 Task: Find connections with filter location Corinto with filter topic #whatinspiresmewith filter profile language Potuguese with filter current company CHANEL with filter school Thakur College of Engineering & Technology Shaymnarayan Thakur Marg Thakur Villaige Samata Nagar Kandivli (E) Mumbai 400 101 with filter industry Retail Recyclable Materials & Used Merchandise with filter service category Illustration with filter keywords title Computer Animator
Action: Mouse moved to (526, 98)
Screenshot: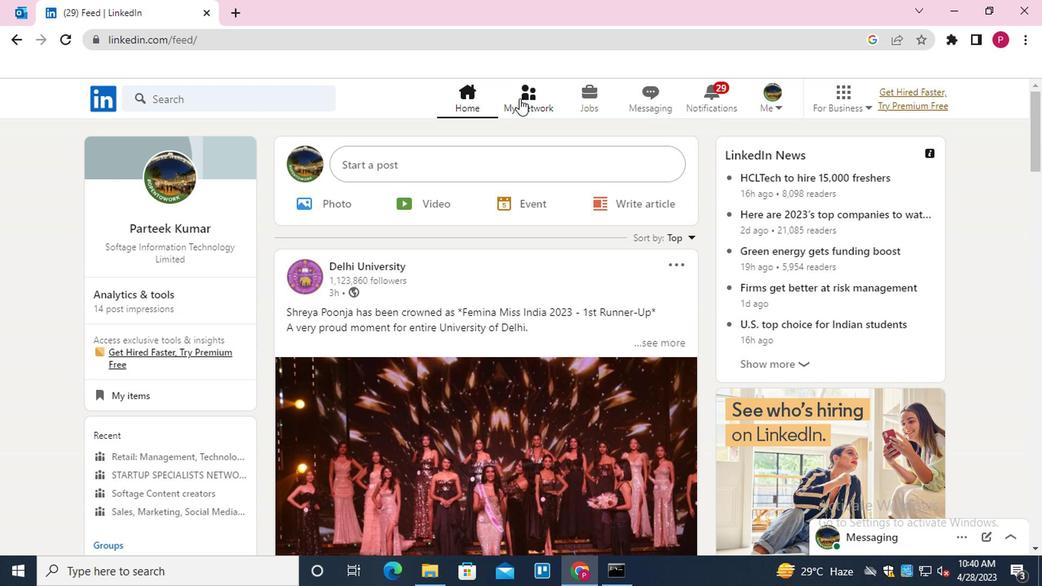 
Action: Mouse pressed left at (526, 98)
Screenshot: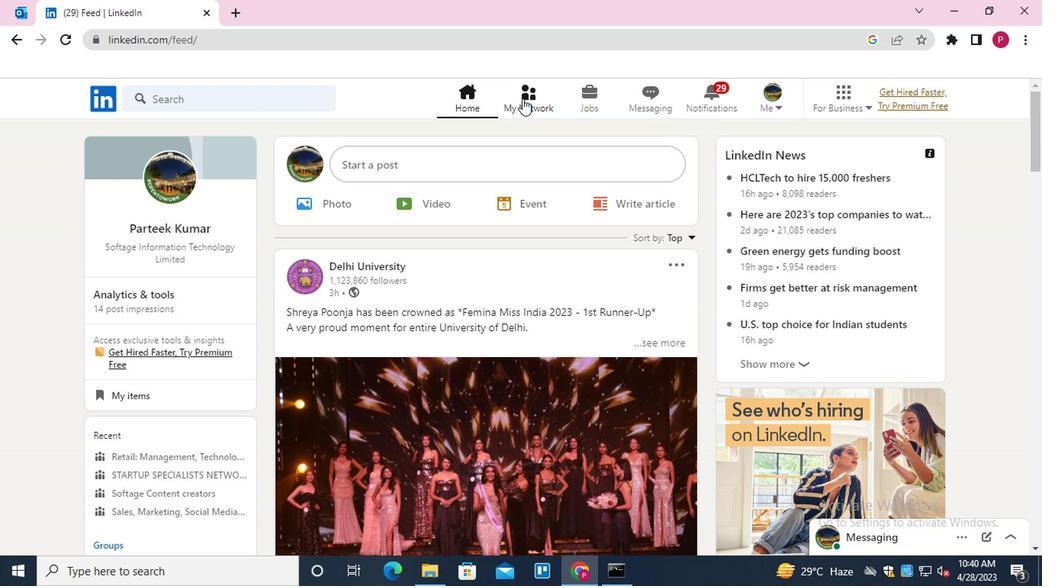 
Action: Mouse moved to (259, 188)
Screenshot: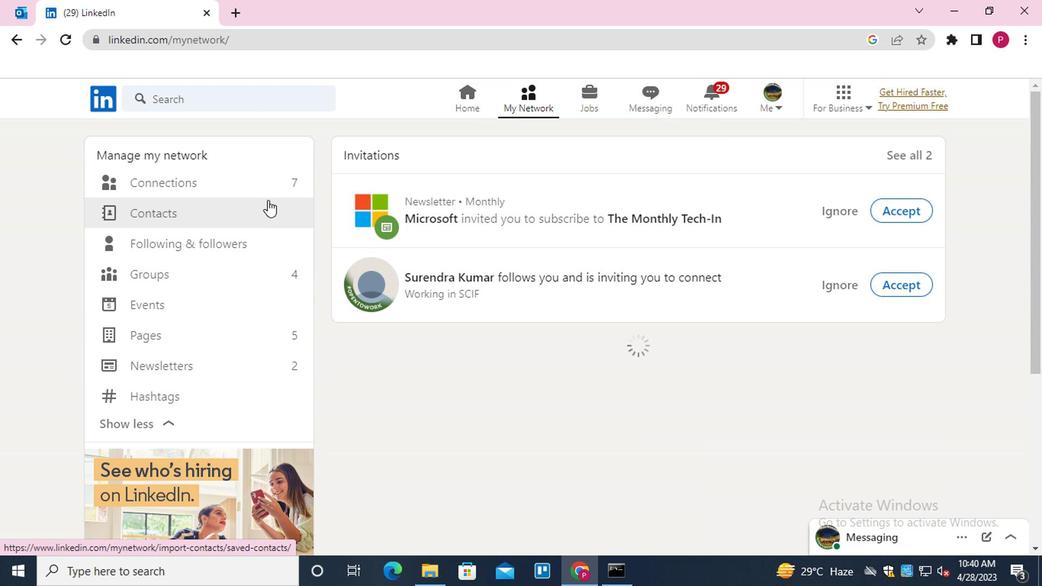 
Action: Mouse pressed left at (259, 188)
Screenshot: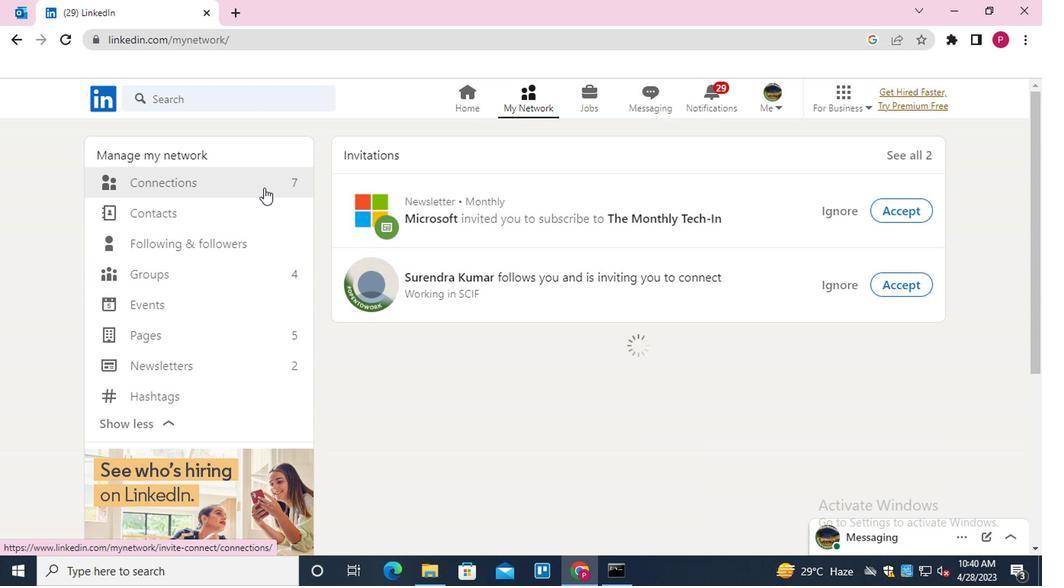 
Action: Mouse moved to (602, 185)
Screenshot: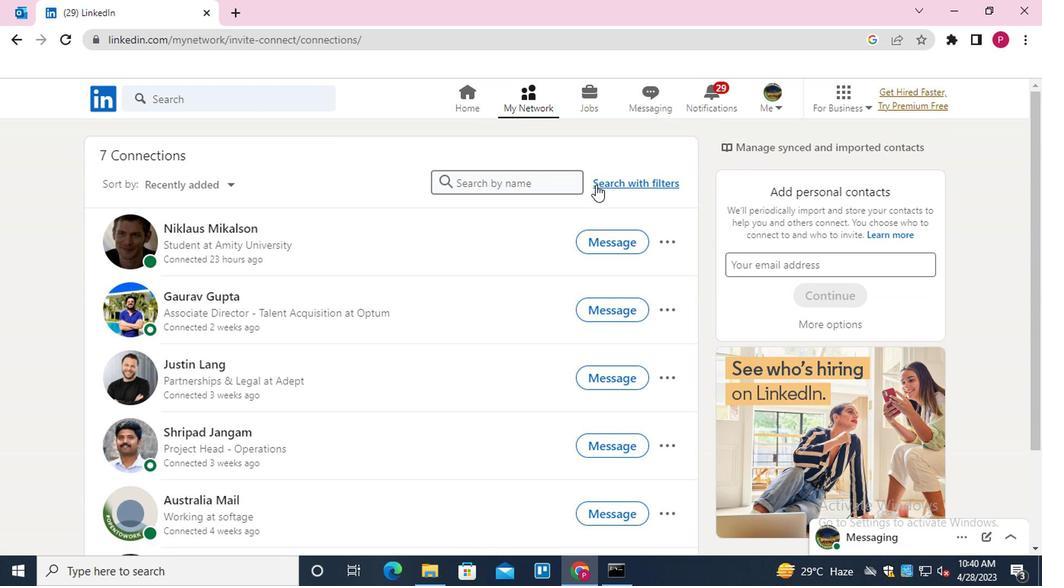 
Action: Mouse pressed left at (602, 185)
Screenshot: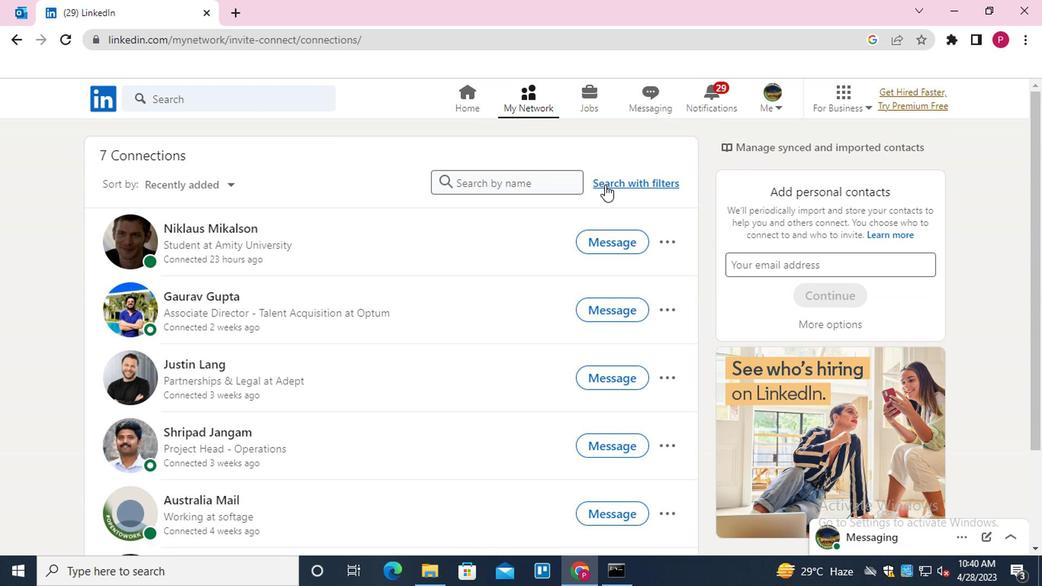 
Action: Mouse moved to (570, 144)
Screenshot: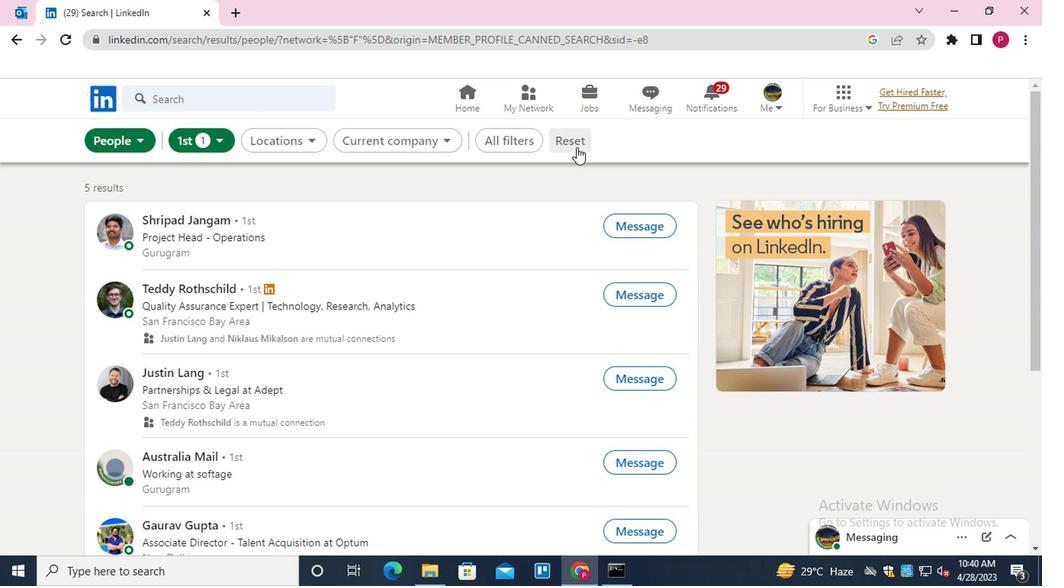 
Action: Mouse pressed left at (570, 144)
Screenshot: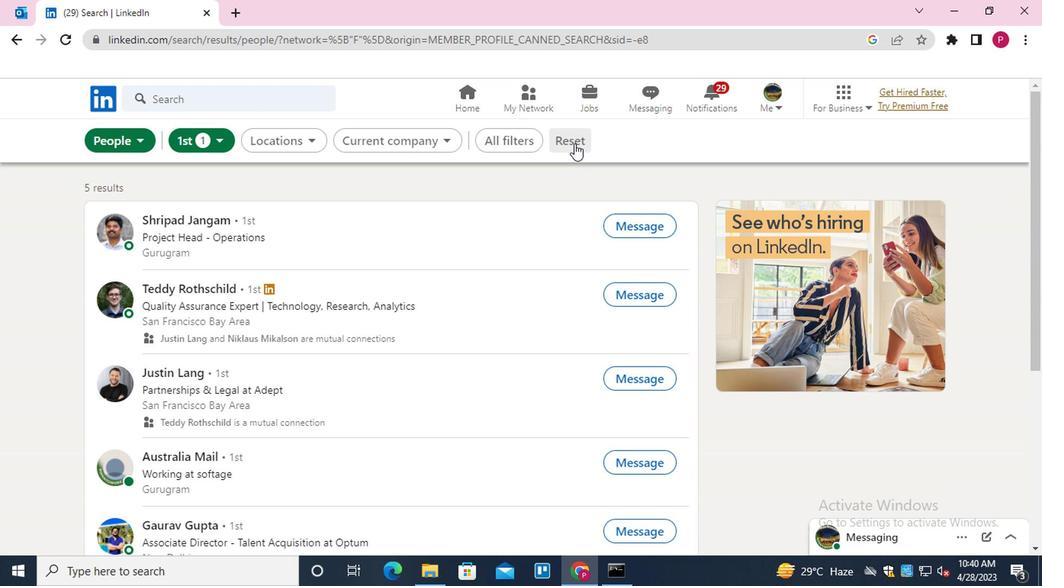 
Action: Mouse moved to (549, 141)
Screenshot: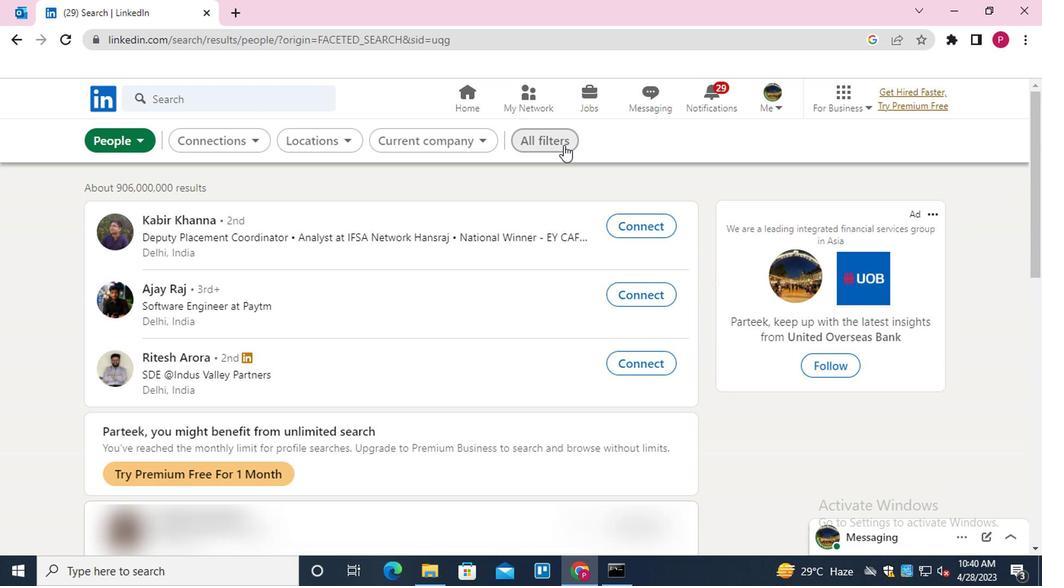
Action: Mouse pressed left at (549, 141)
Screenshot: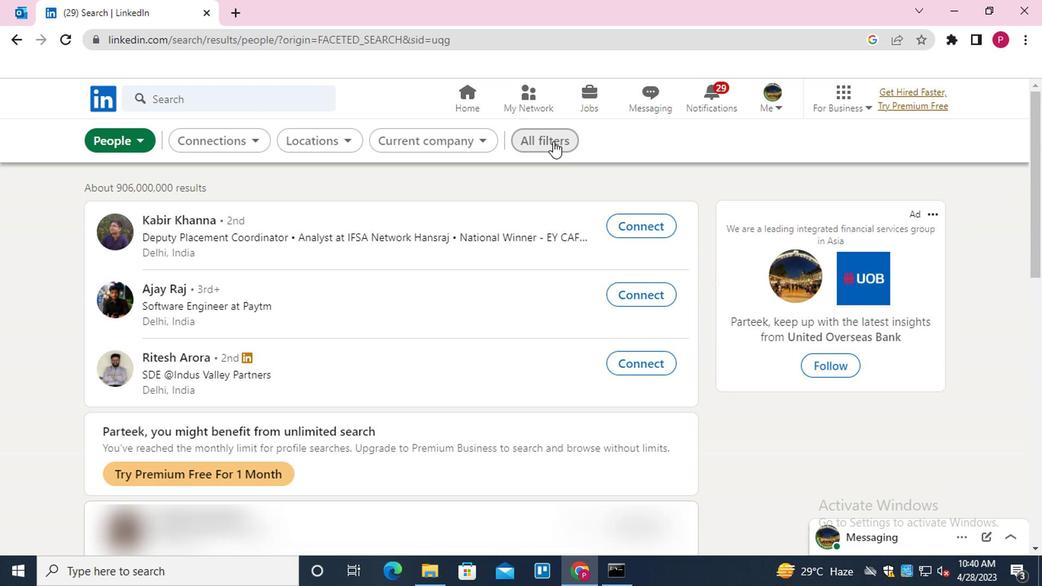 
Action: Mouse moved to (787, 306)
Screenshot: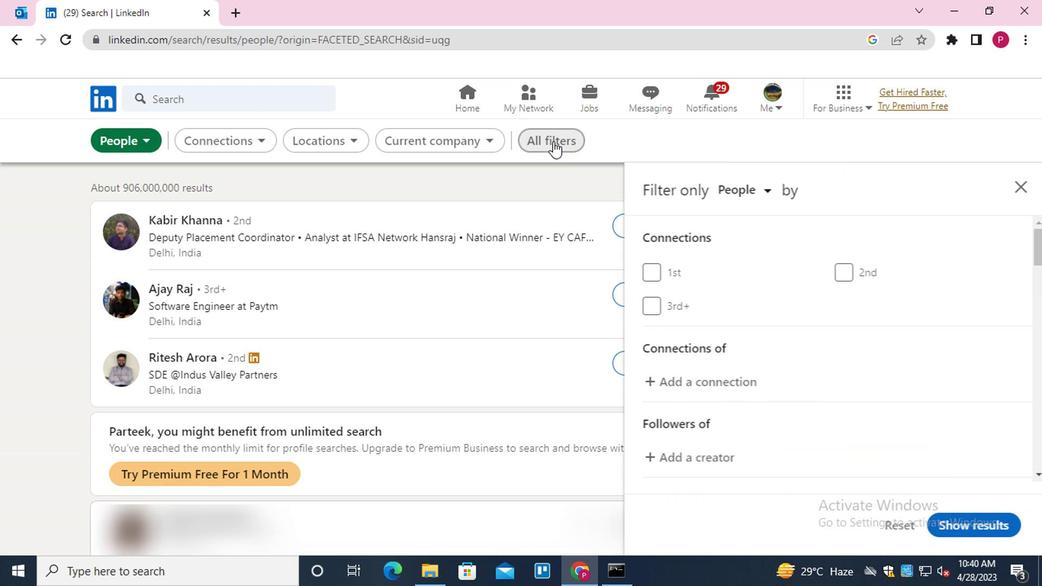 
Action: Mouse scrolled (787, 306) with delta (0, 0)
Screenshot: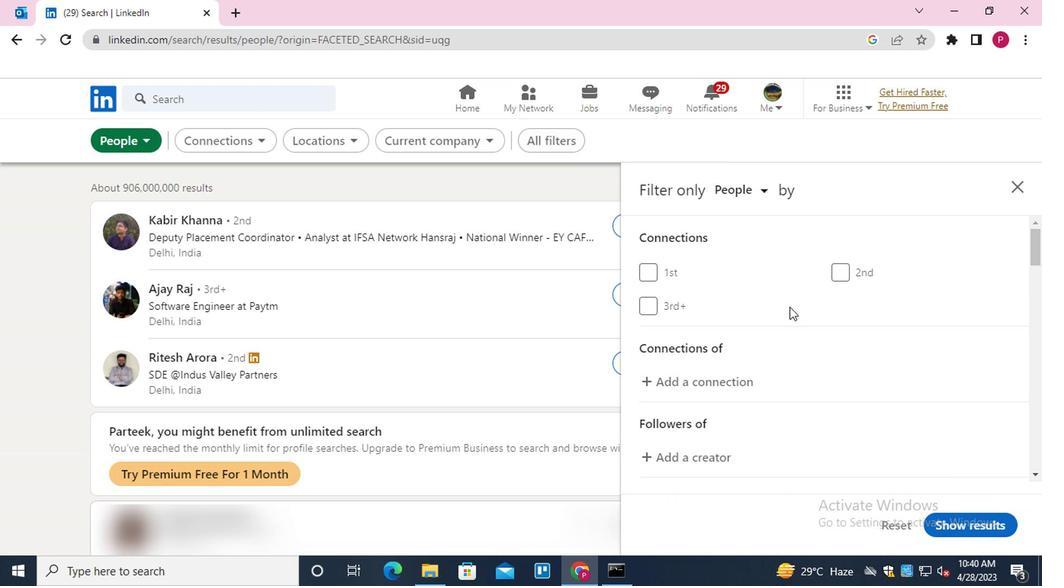 
Action: Mouse scrolled (787, 306) with delta (0, 0)
Screenshot: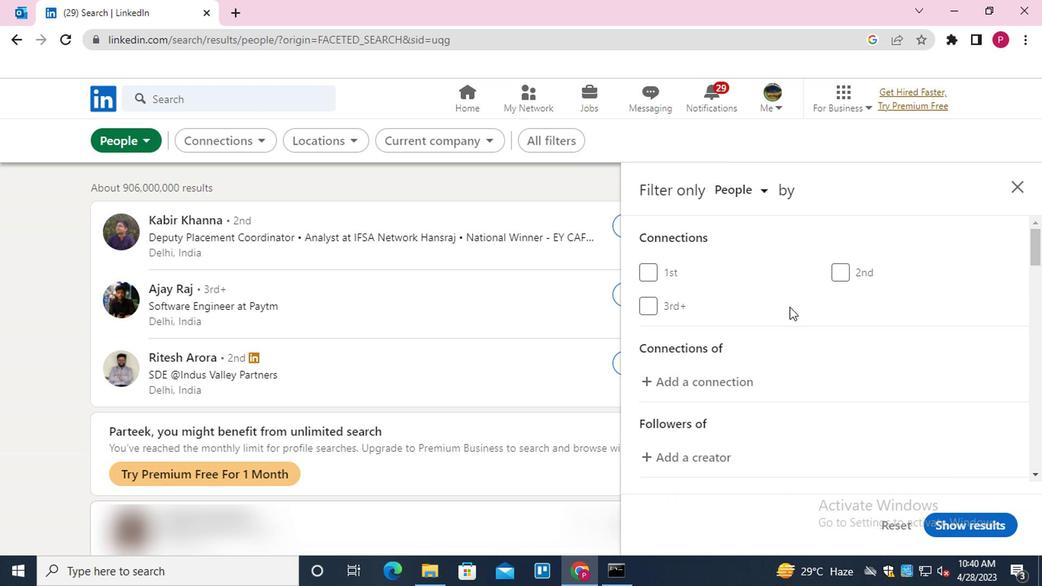 
Action: Mouse scrolled (787, 306) with delta (0, 0)
Screenshot: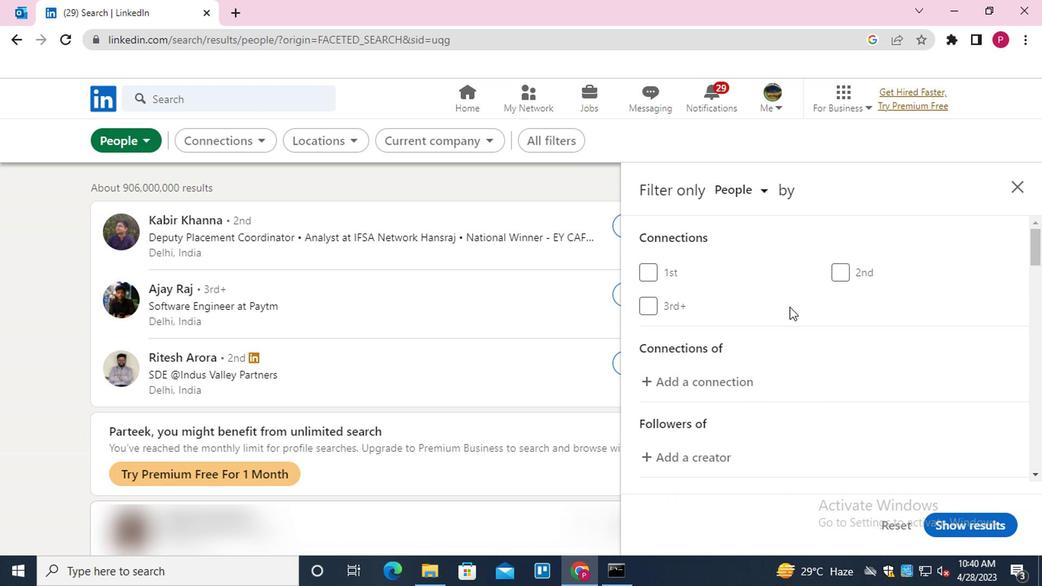 
Action: Mouse moved to (875, 365)
Screenshot: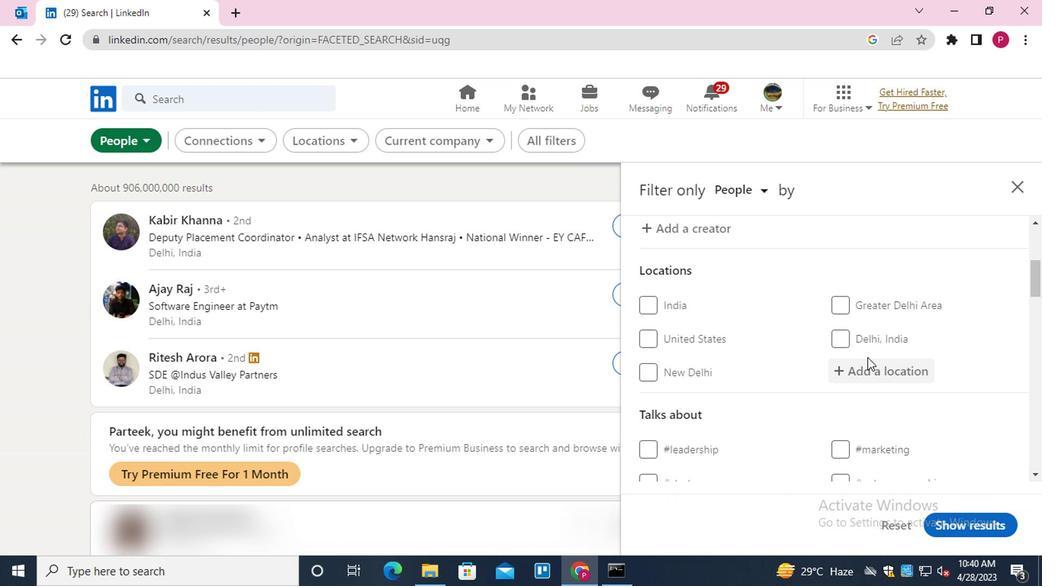 
Action: Mouse pressed left at (875, 365)
Screenshot: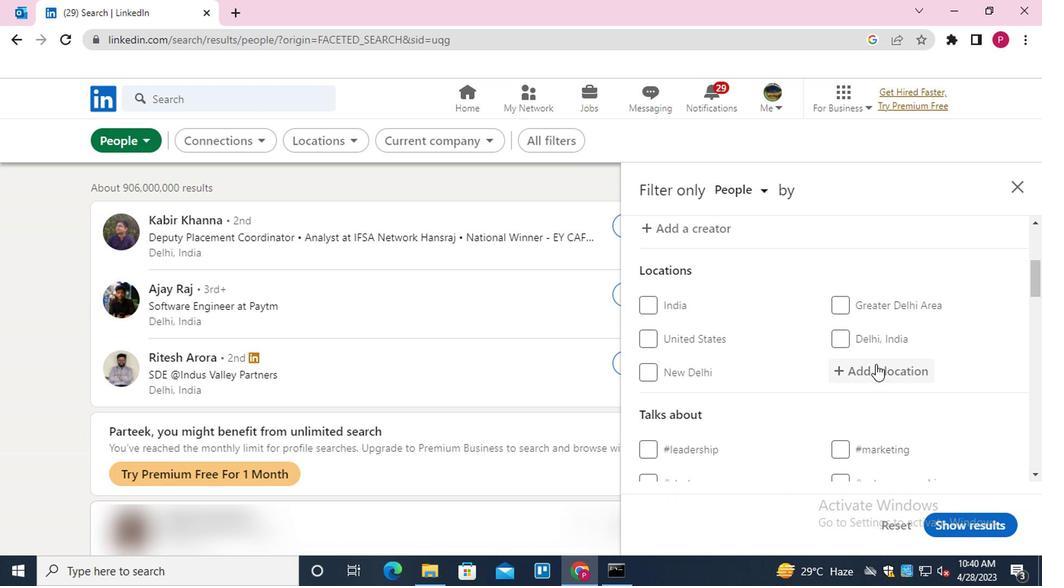 
Action: Key pressed <Key.shift>CORINTO<Key.down><Key.enter>
Screenshot: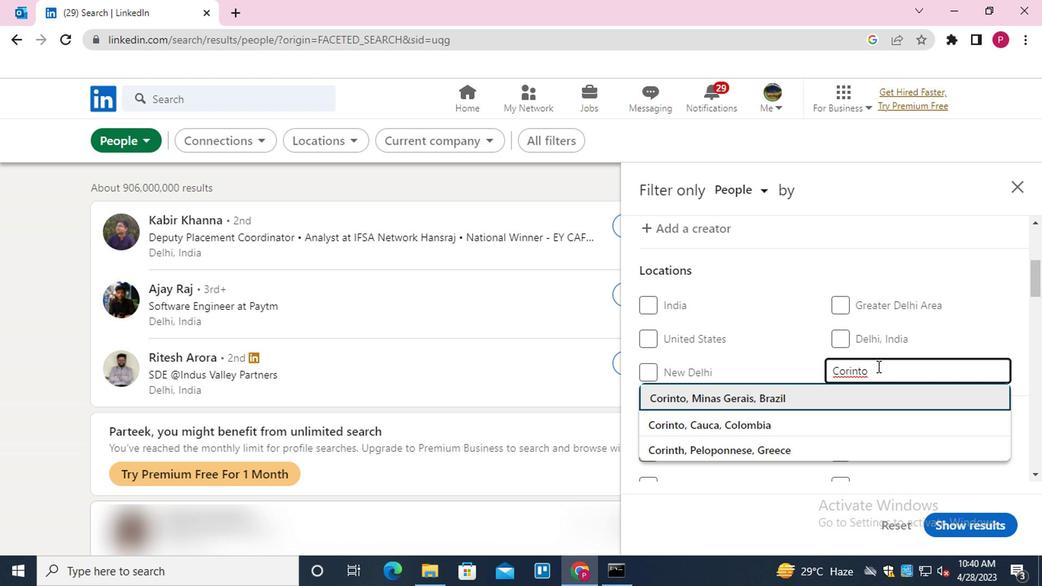 
Action: Mouse moved to (783, 344)
Screenshot: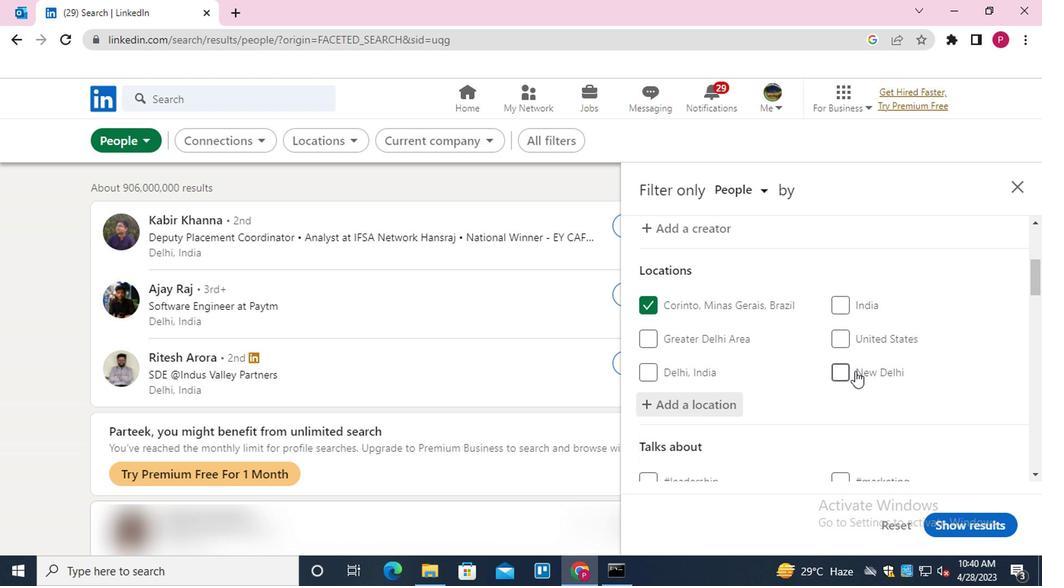 
Action: Mouse scrolled (783, 344) with delta (0, 0)
Screenshot: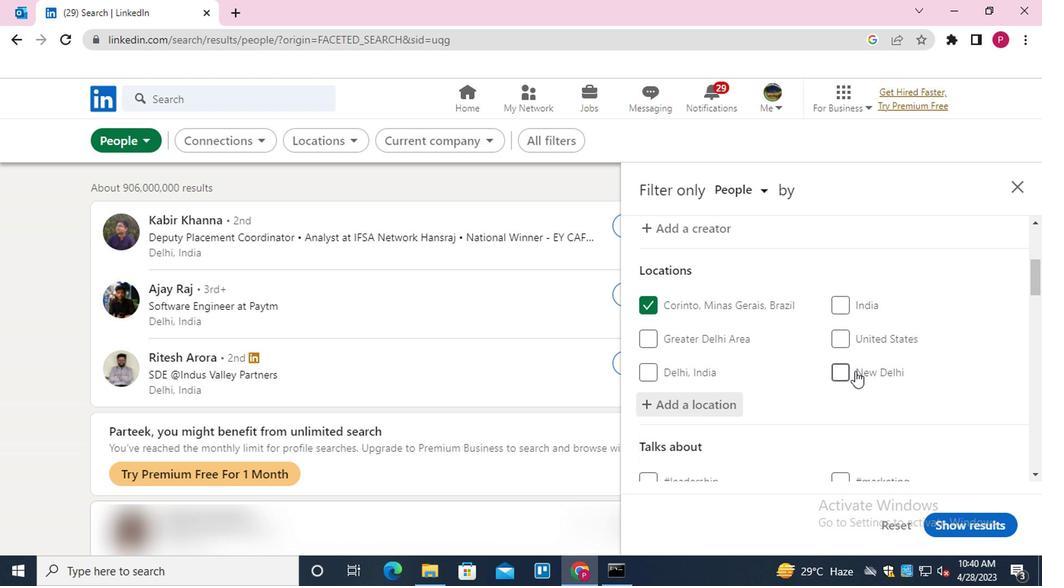 
Action: Mouse scrolled (783, 344) with delta (0, 0)
Screenshot: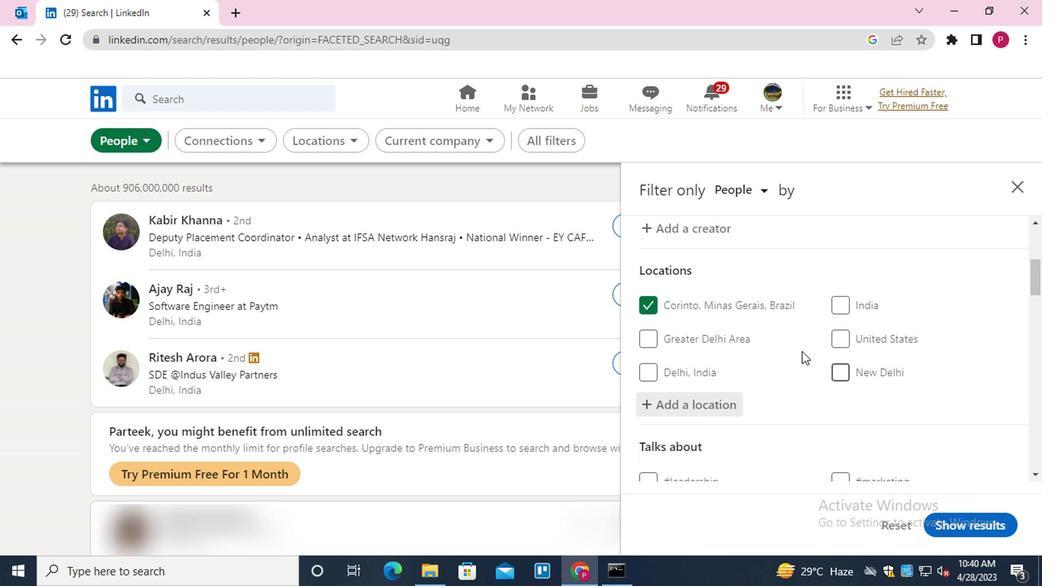 
Action: Mouse scrolled (783, 344) with delta (0, 0)
Screenshot: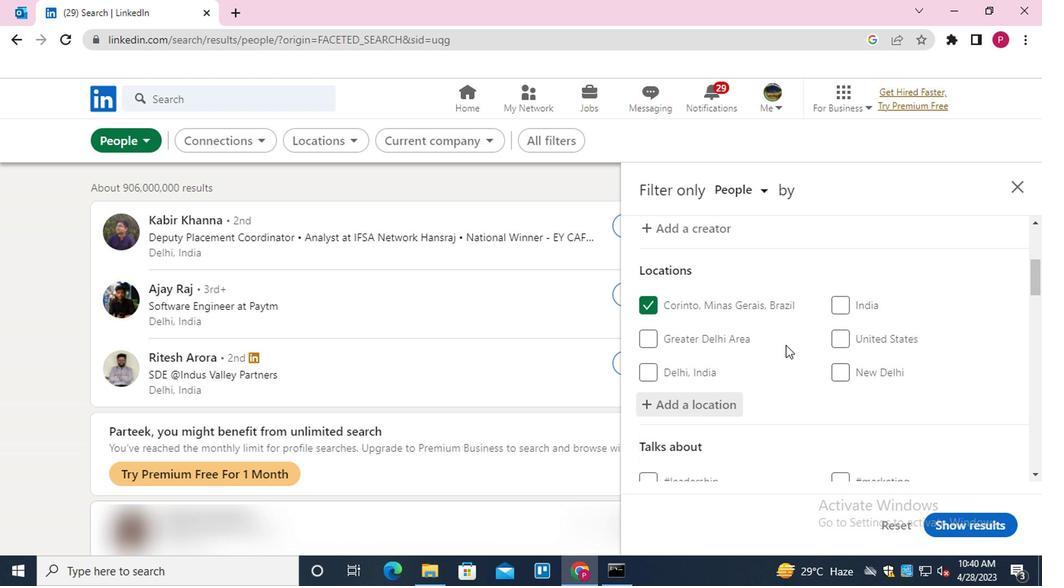 
Action: Mouse moved to (882, 324)
Screenshot: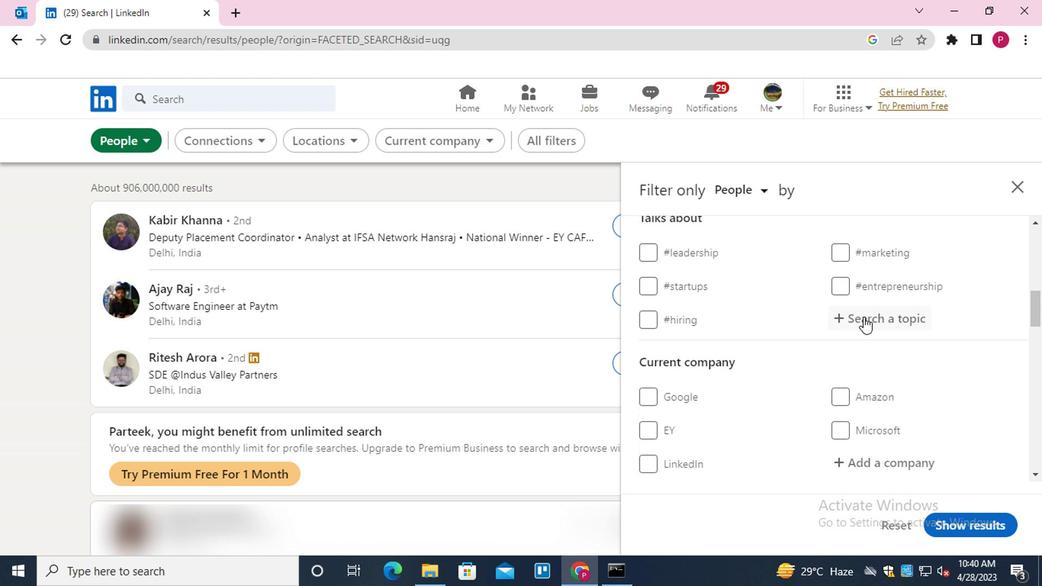 
Action: Mouse pressed left at (882, 324)
Screenshot: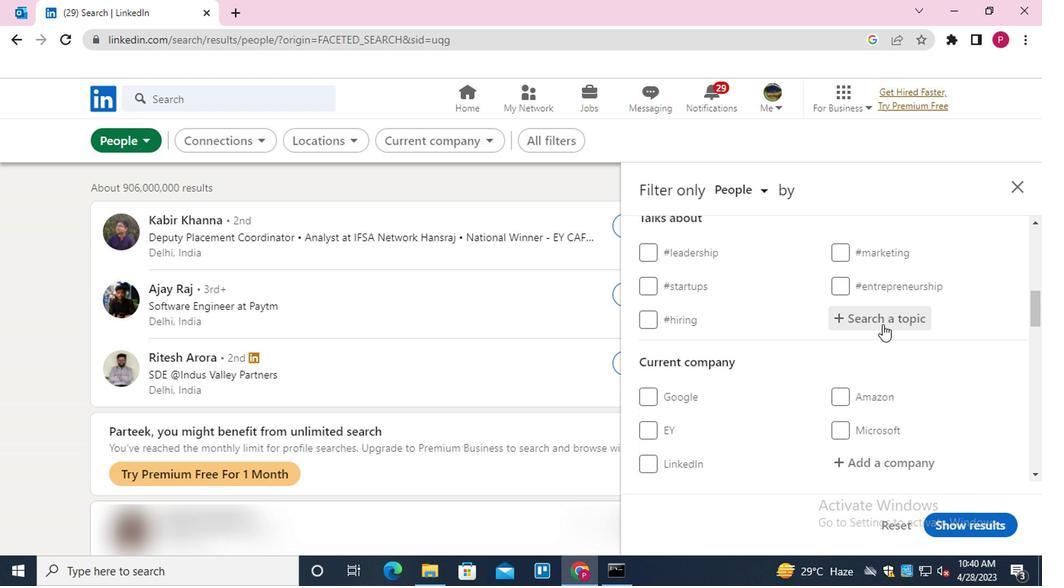 
Action: Key pressed WHATINSPIRES<Key.down><Key.enter>
Screenshot: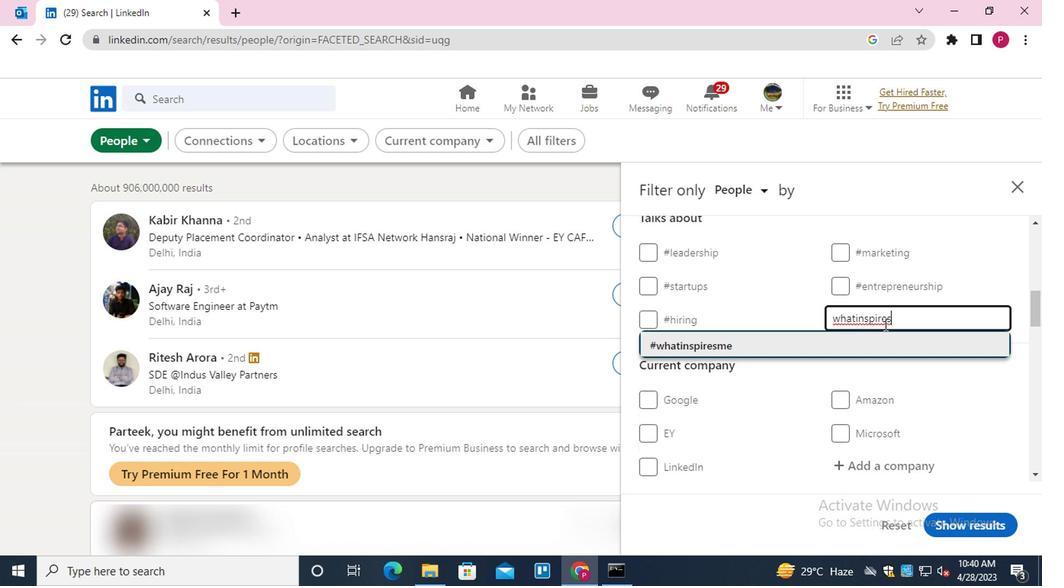 
Action: Mouse scrolled (882, 323) with delta (0, 0)
Screenshot: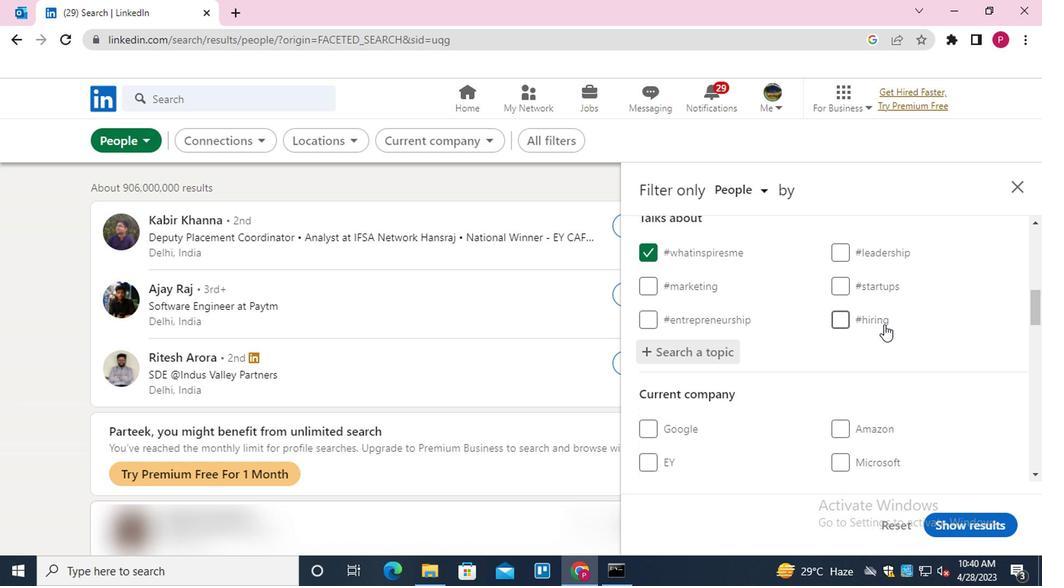 
Action: Mouse scrolled (882, 323) with delta (0, 0)
Screenshot: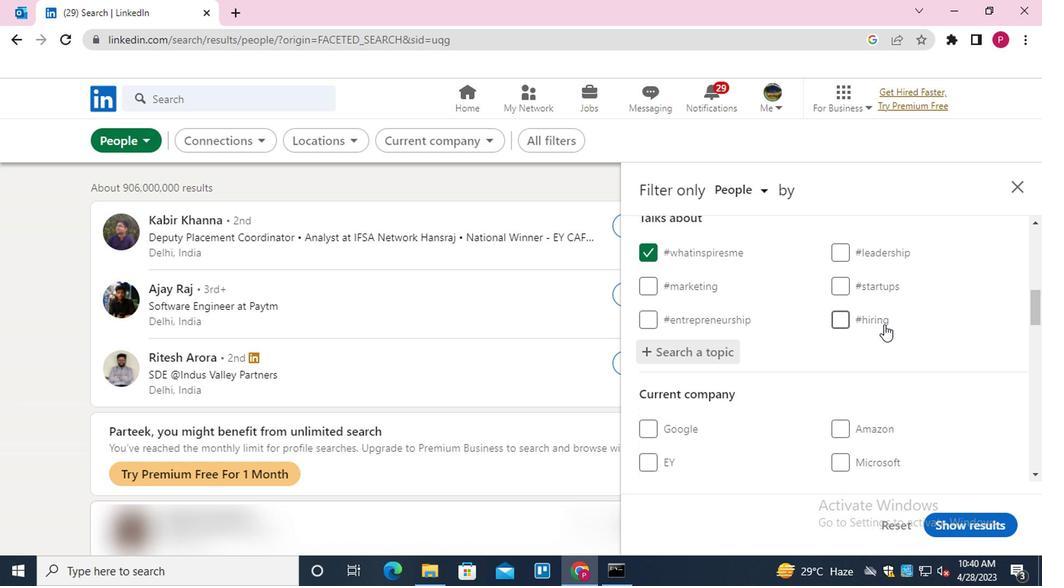 
Action: Mouse scrolled (882, 323) with delta (0, 0)
Screenshot: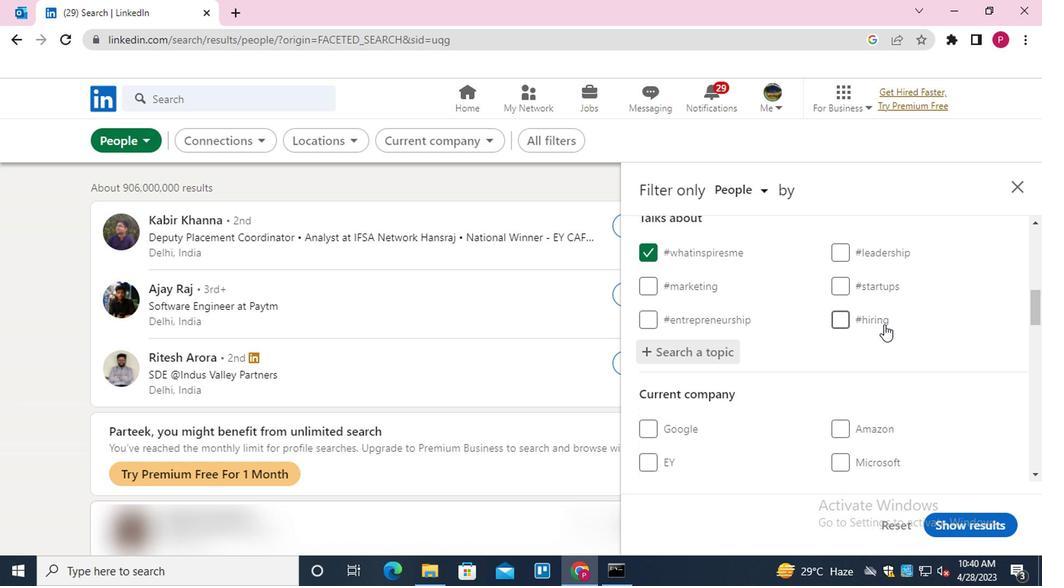 
Action: Mouse scrolled (882, 323) with delta (0, 0)
Screenshot: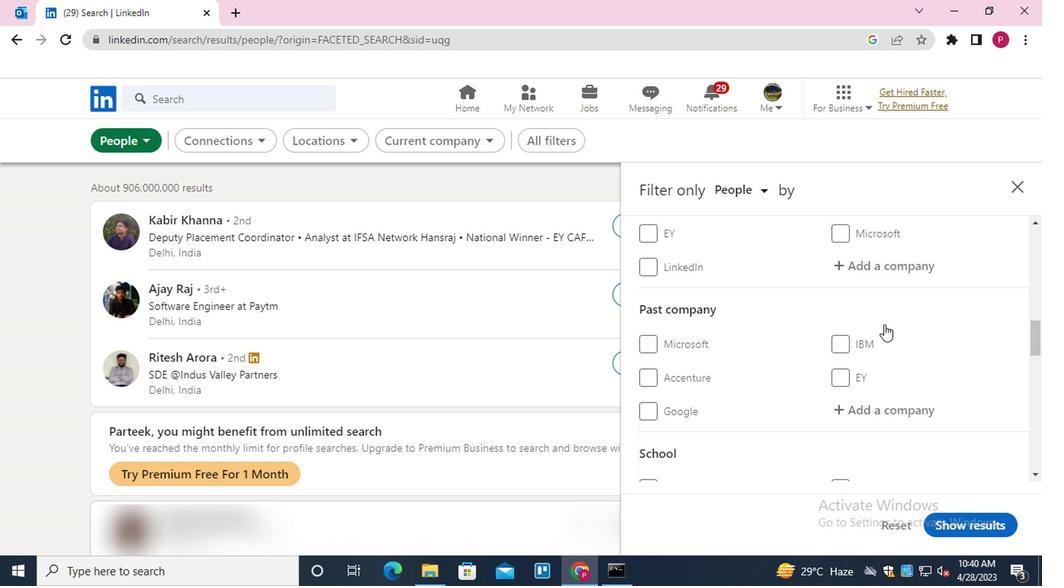 
Action: Mouse scrolled (882, 323) with delta (0, 0)
Screenshot: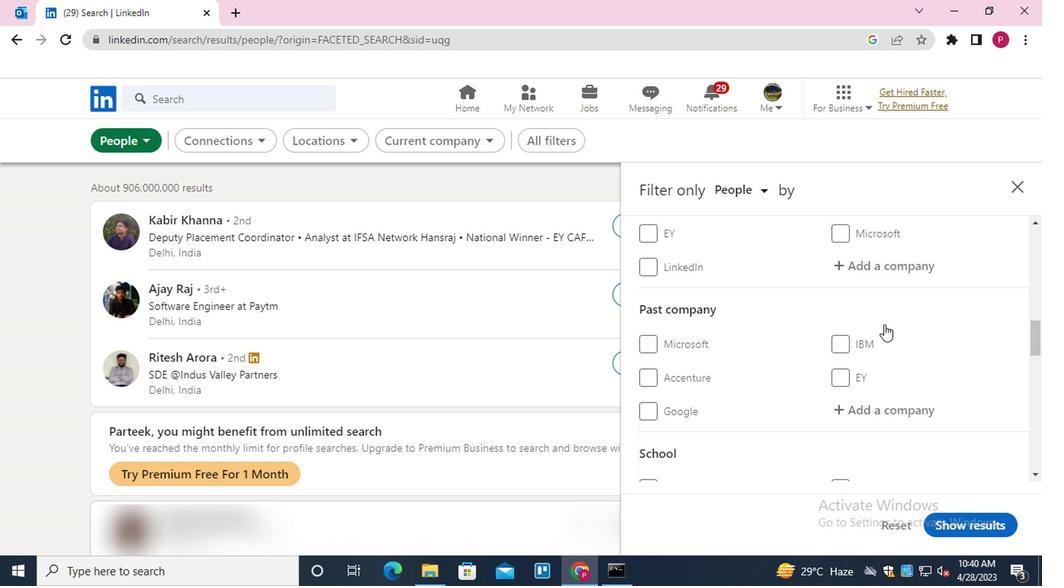 
Action: Mouse scrolled (882, 323) with delta (0, 0)
Screenshot: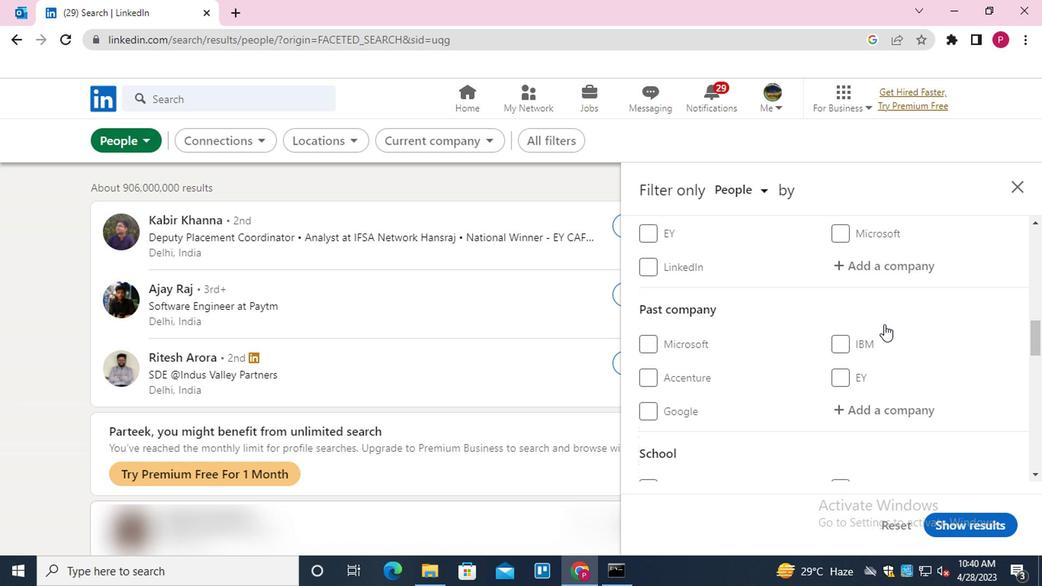 
Action: Mouse moved to (848, 339)
Screenshot: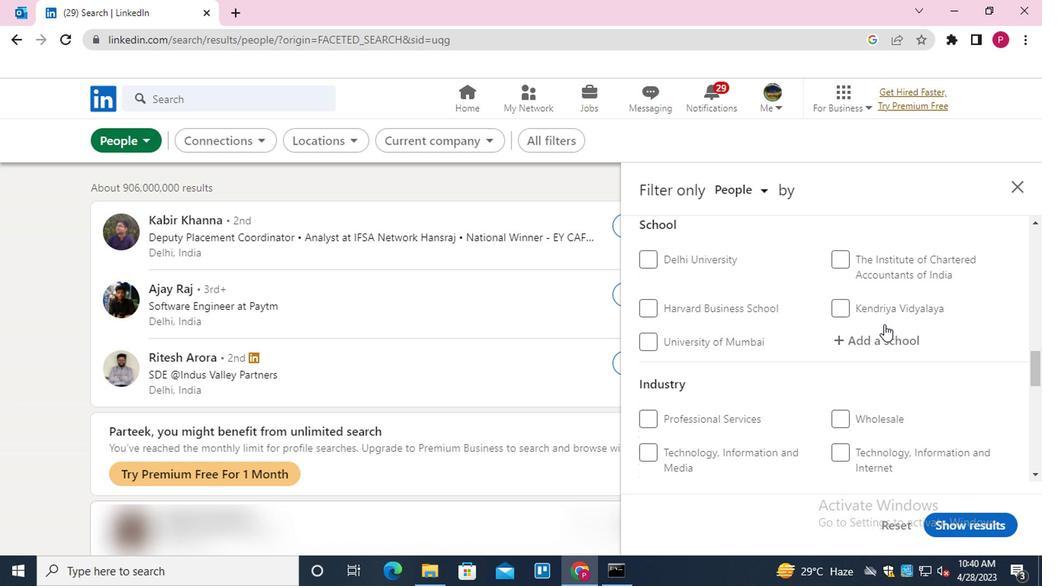 
Action: Mouse scrolled (848, 338) with delta (0, 0)
Screenshot: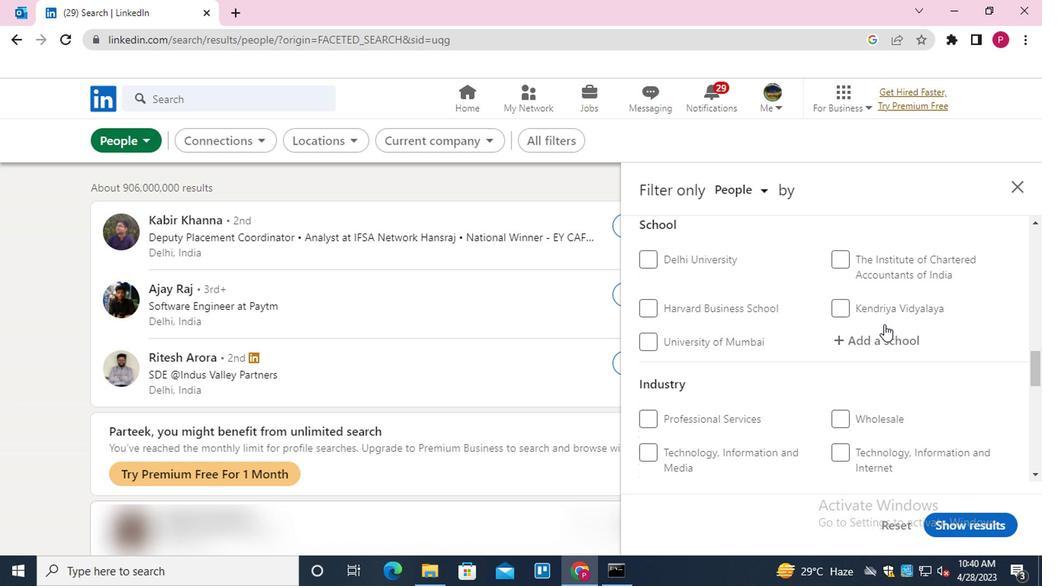 
Action: Mouse moved to (846, 339)
Screenshot: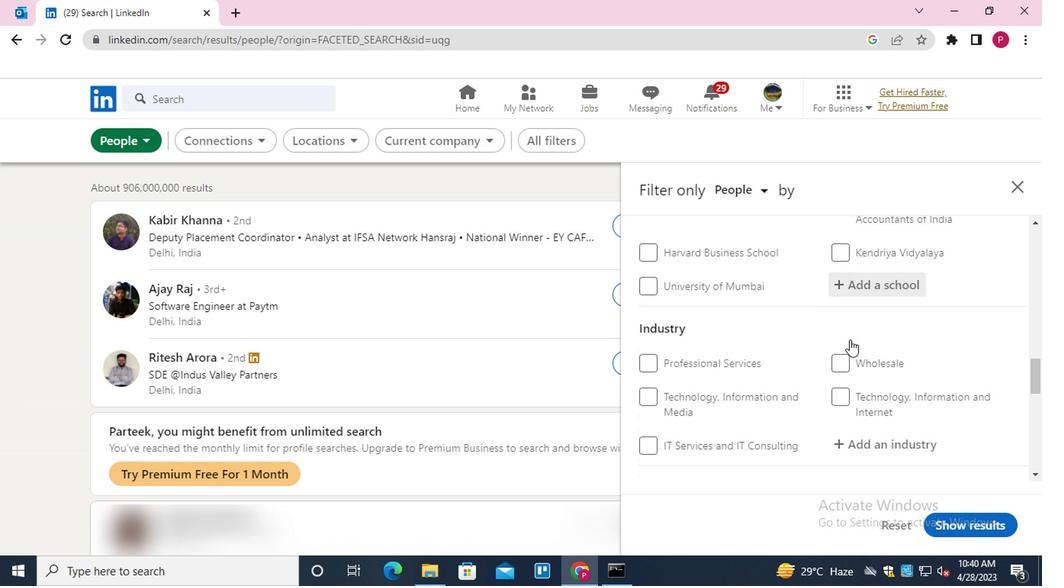 
Action: Mouse scrolled (846, 338) with delta (0, 0)
Screenshot: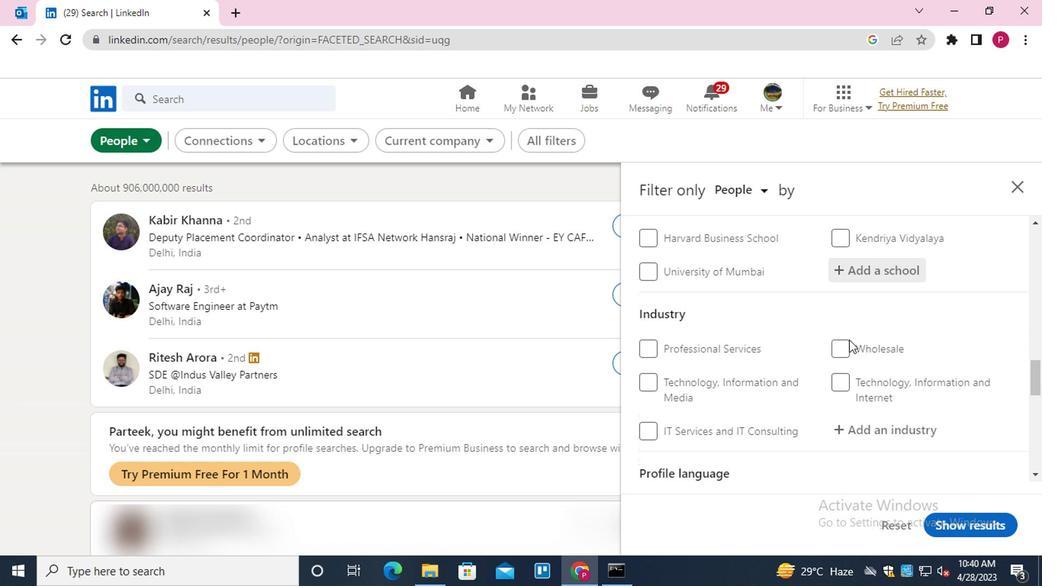 
Action: Mouse moved to (843, 341)
Screenshot: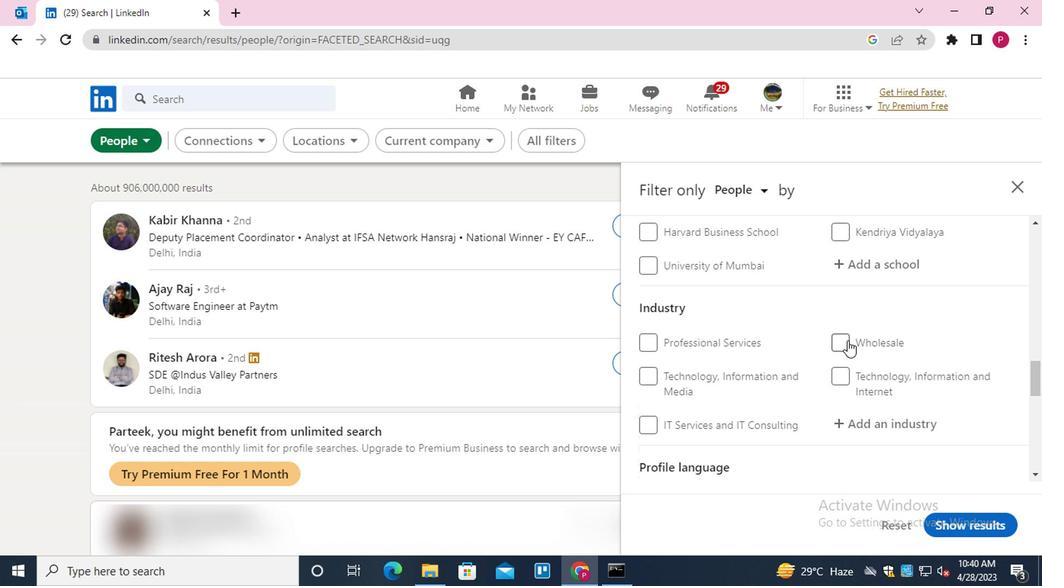 
Action: Mouse scrolled (843, 340) with delta (0, 0)
Screenshot: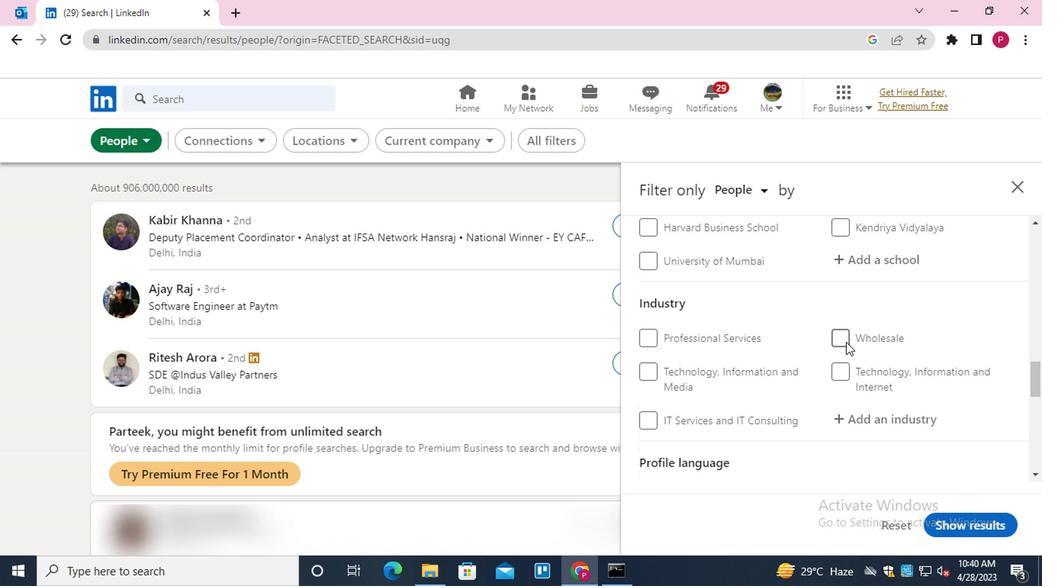 
Action: Mouse scrolled (843, 340) with delta (0, 0)
Screenshot: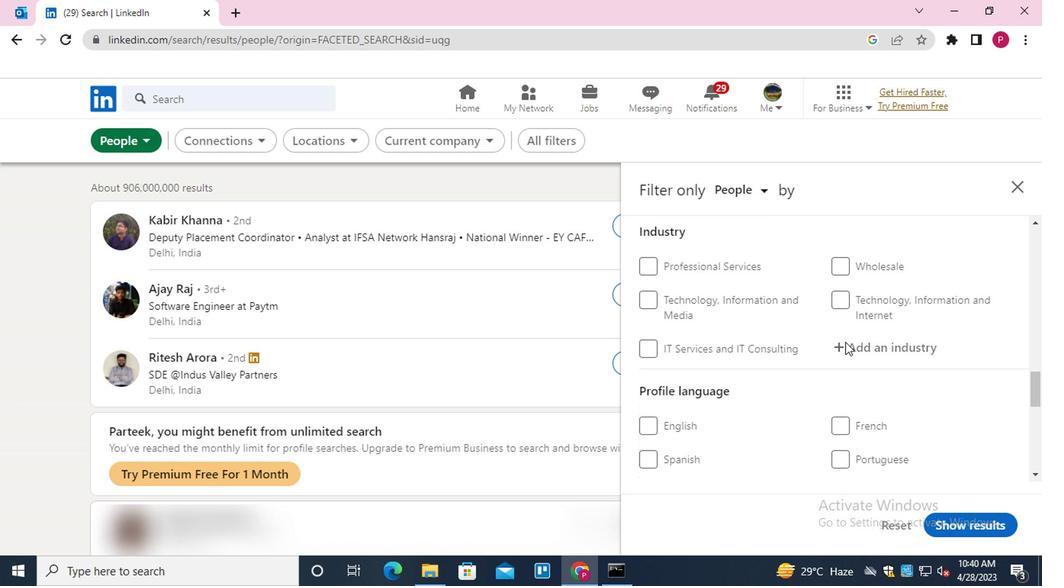 
Action: Mouse moved to (843, 342)
Screenshot: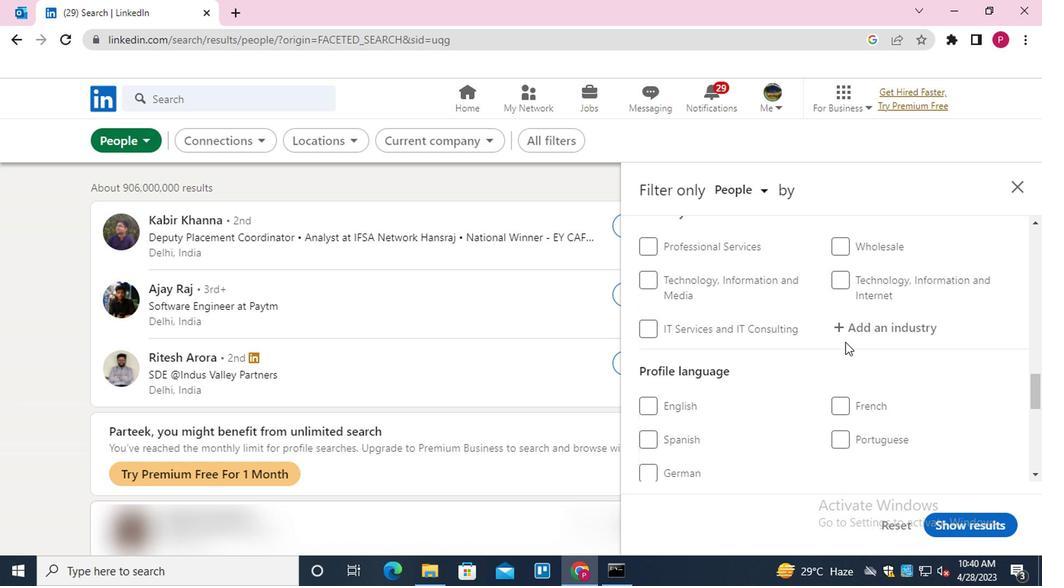 
Action: Mouse scrolled (843, 341) with delta (0, -1)
Screenshot: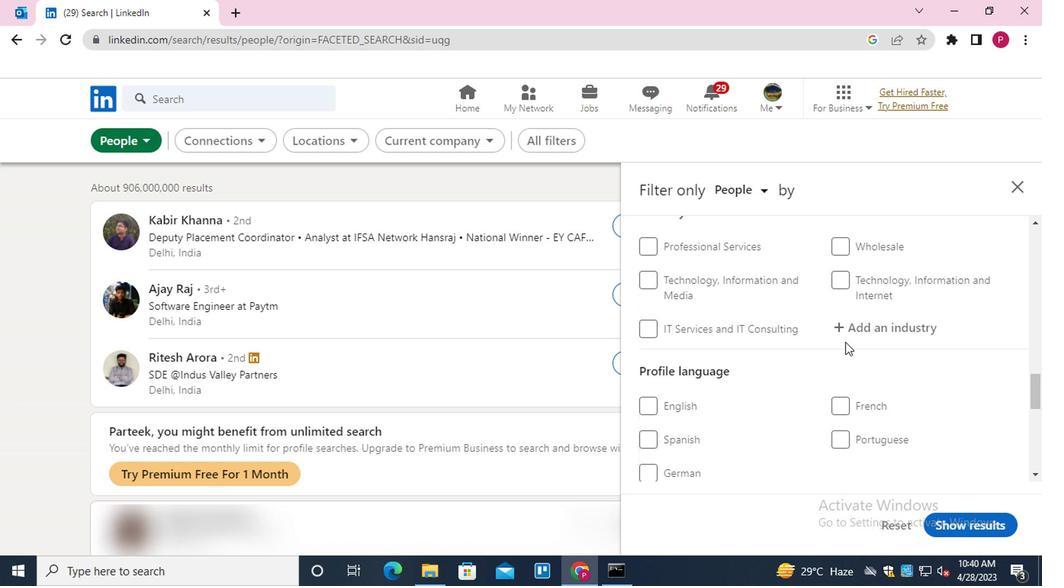 
Action: Mouse scrolled (843, 343) with delta (0, 0)
Screenshot: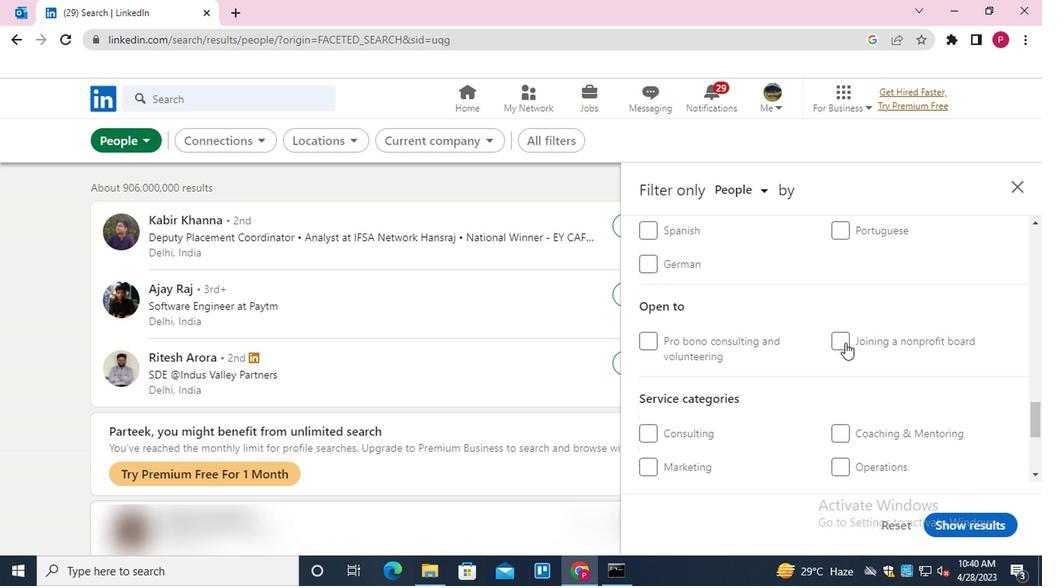 
Action: Mouse moved to (834, 308)
Screenshot: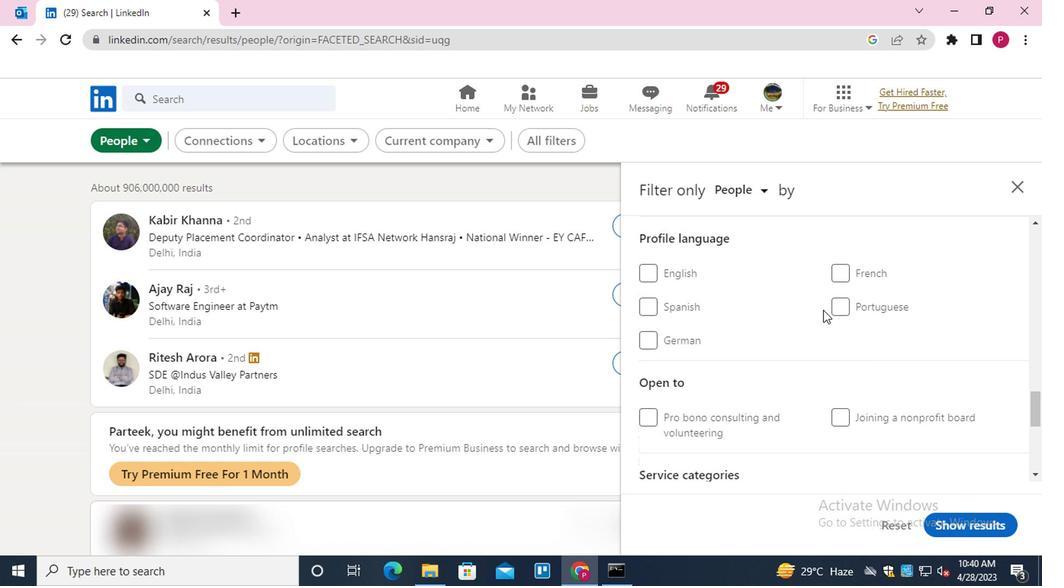 
Action: Mouse pressed left at (834, 308)
Screenshot: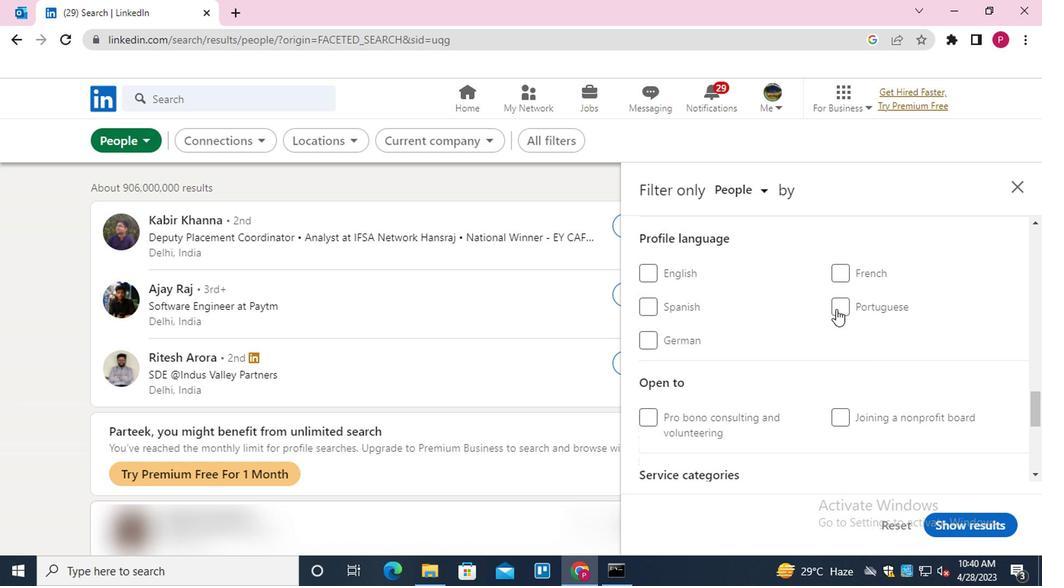 
Action: Mouse moved to (756, 336)
Screenshot: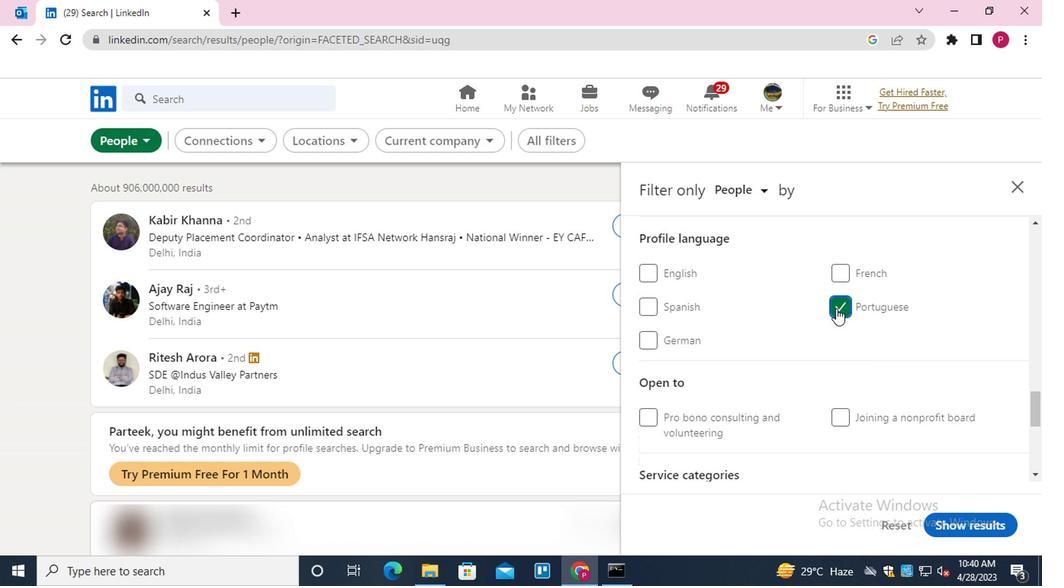 
Action: Mouse scrolled (756, 337) with delta (0, 0)
Screenshot: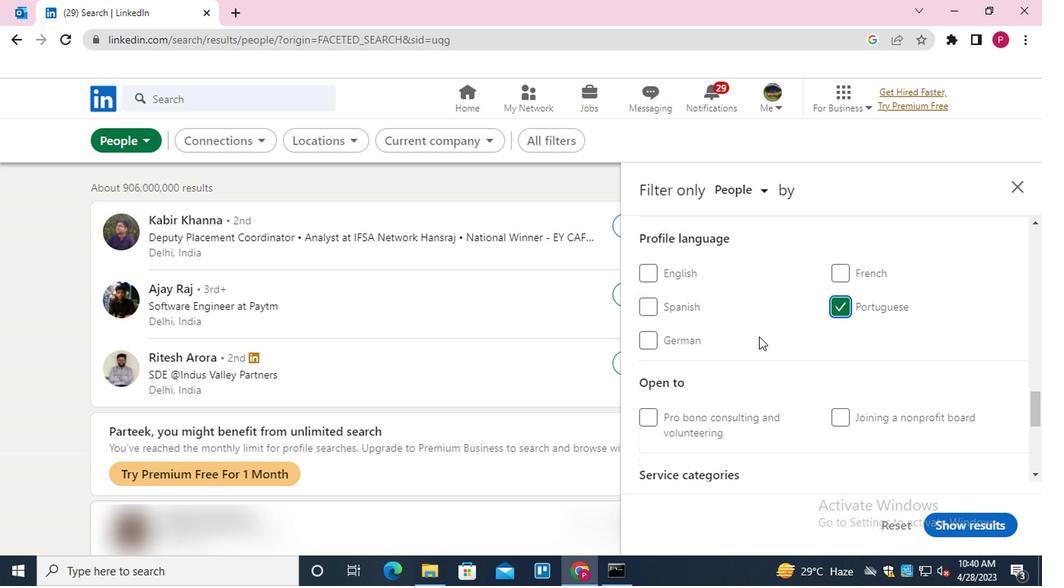 
Action: Mouse scrolled (756, 337) with delta (0, 0)
Screenshot: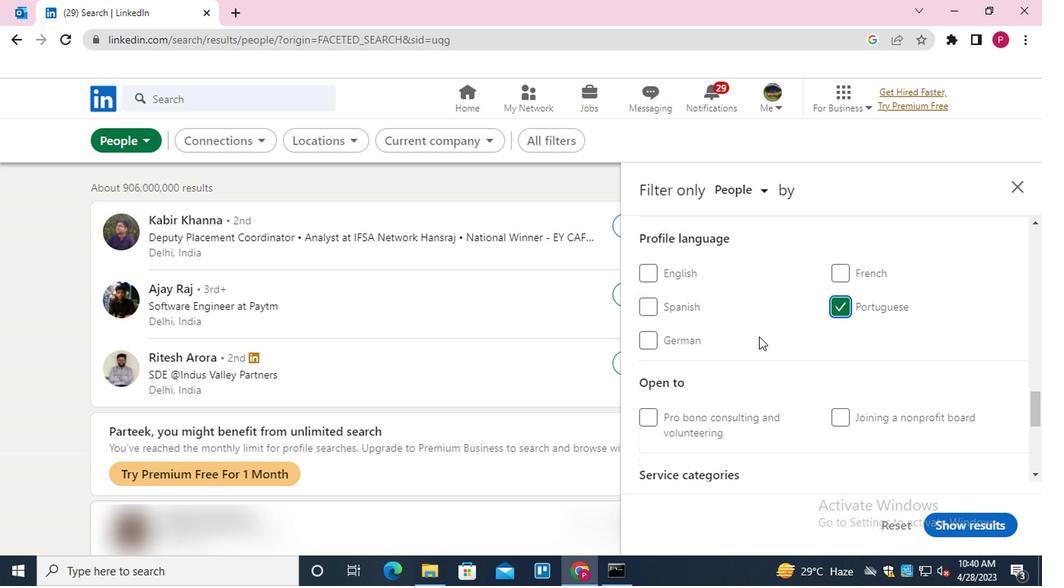 
Action: Mouse scrolled (756, 337) with delta (0, 0)
Screenshot: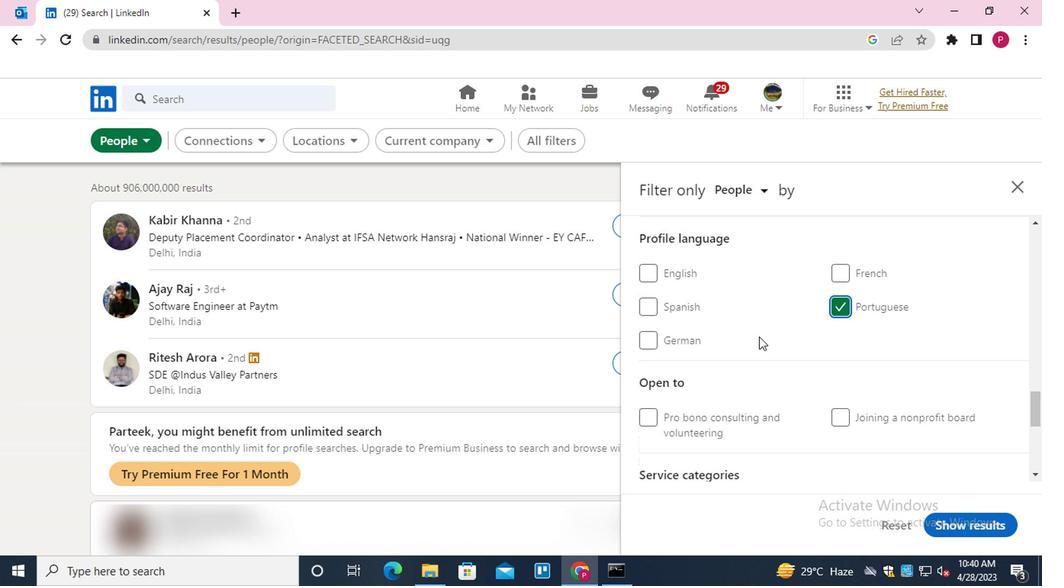 
Action: Mouse scrolled (756, 337) with delta (0, 0)
Screenshot: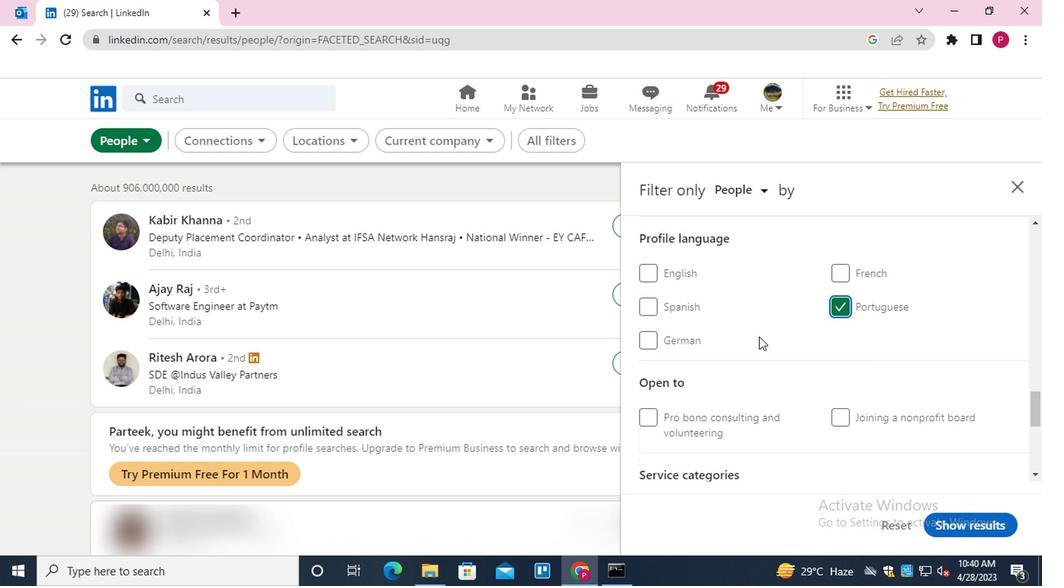 
Action: Mouse scrolled (756, 337) with delta (0, 0)
Screenshot: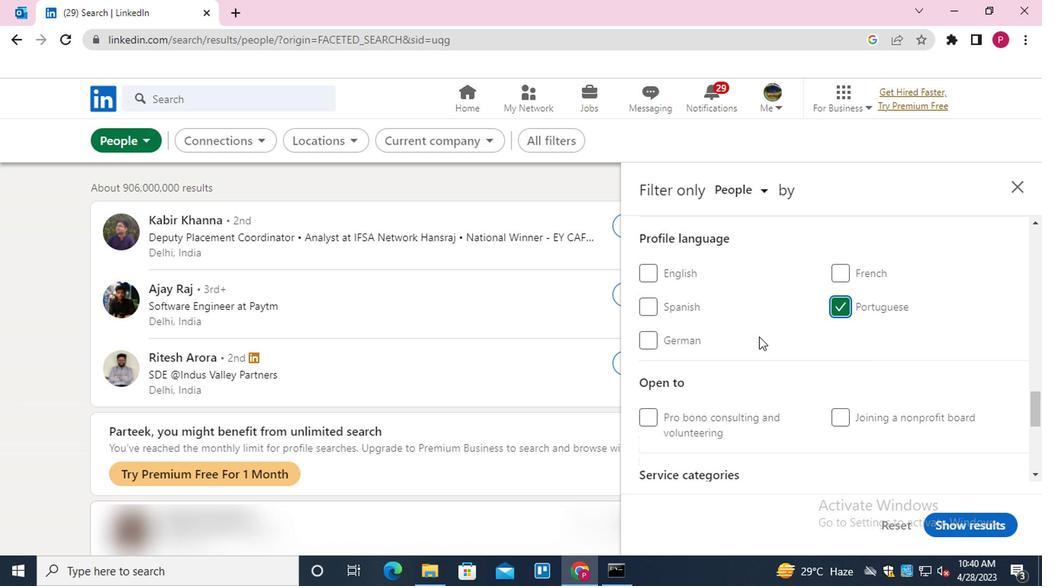 
Action: Mouse scrolled (756, 337) with delta (0, 0)
Screenshot: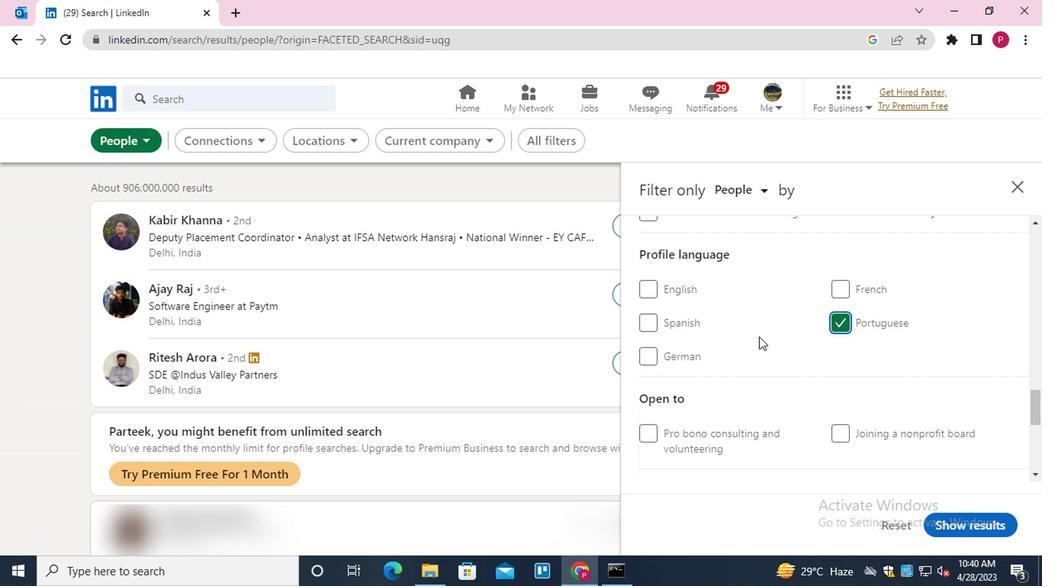 
Action: Mouse scrolled (756, 337) with delta (0, 0)
Screenshot: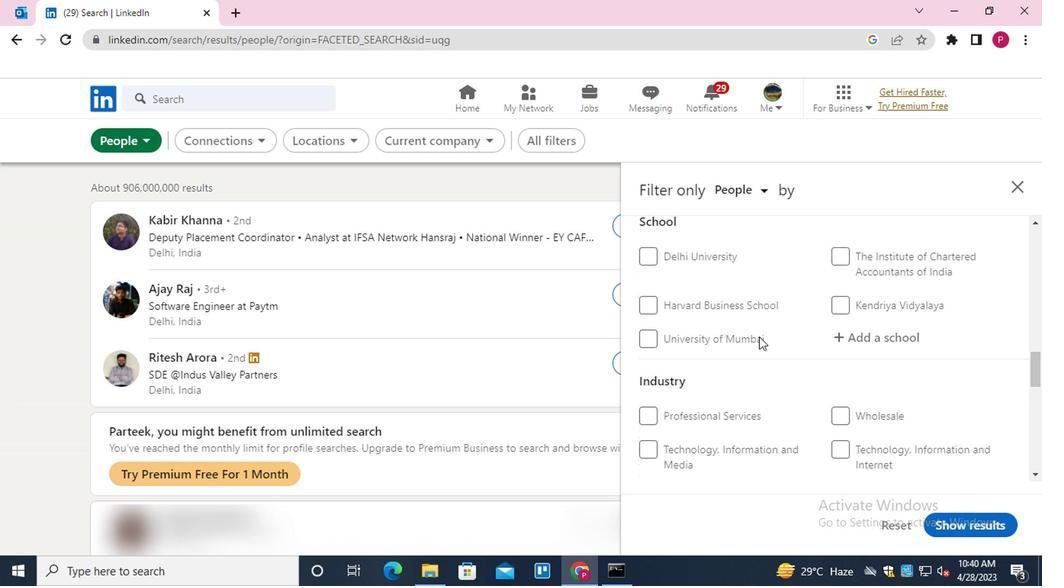 
Action: Mouse moved to (878, 259)
Screenshot: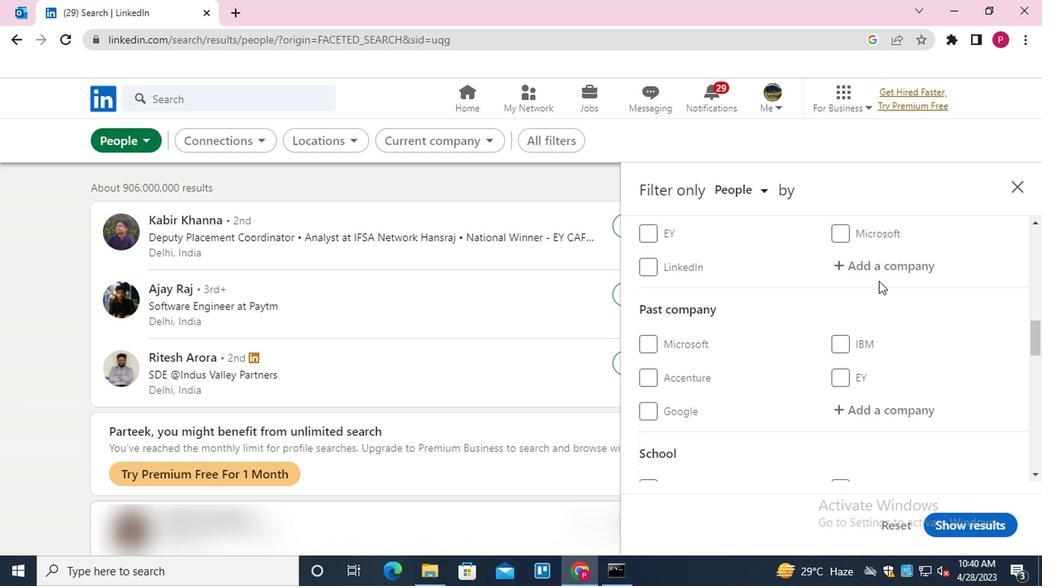 
Action: Mouse pressed left at (878, 259)
Screenshot: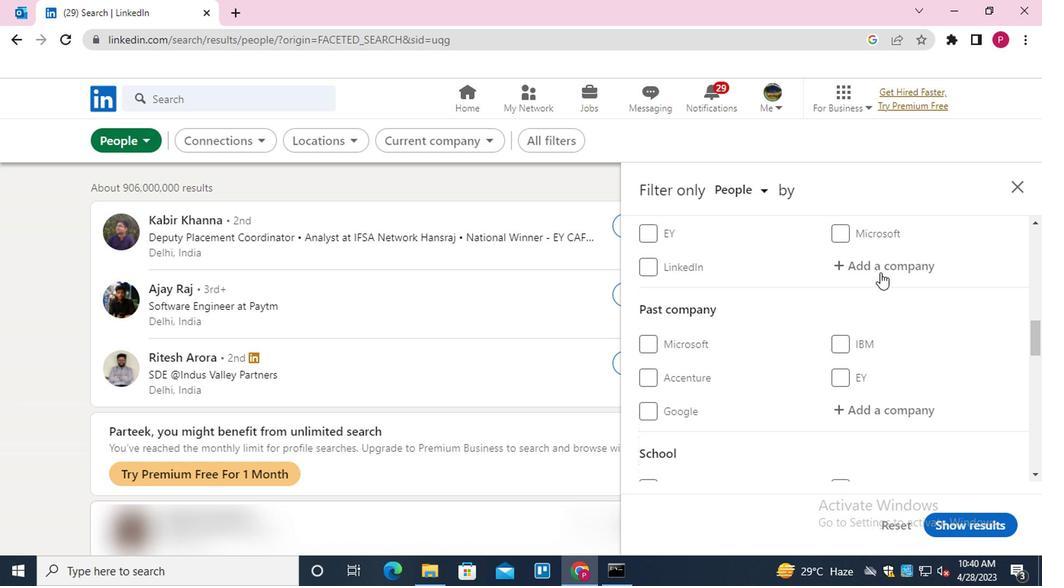 
Action: Key pressed <Key.shift><Key.shift><Key.shift><Key.shift><Key.shift><Key.shift><Key.shift><Key.shift><Key.shift><Key.shift><Key.shift><Key.shift><Key.shift><Key.shift><Key.shift><Key.shift><Key.shift><Key.shift><Key.shift><Key.shift><Key.shift><Key.shift><Key.shift>CHAN<Key.down><Key.enter>
Screenshot: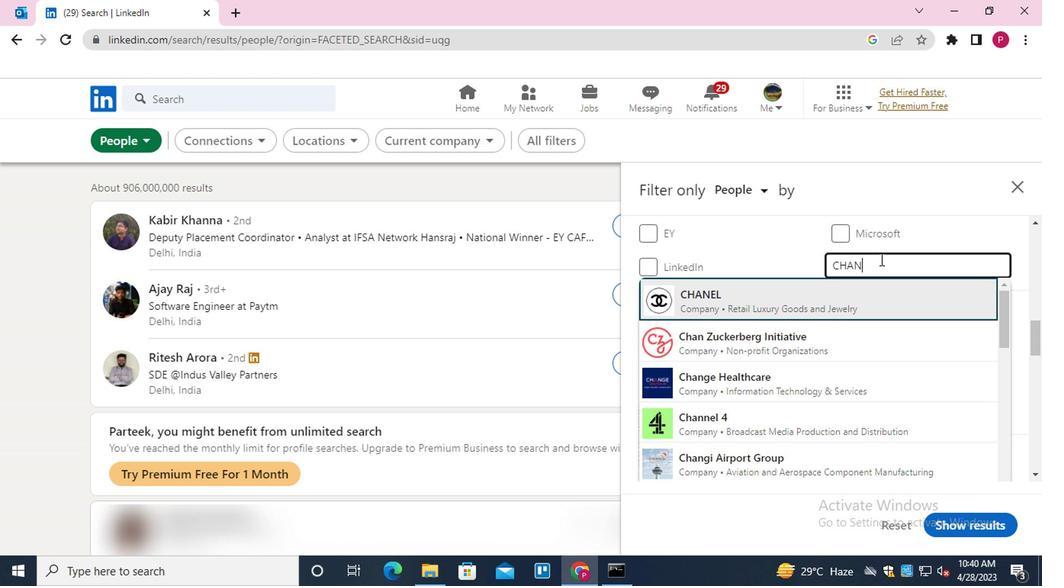 
Action: Mouse moved to (821, 302)
Screenshot: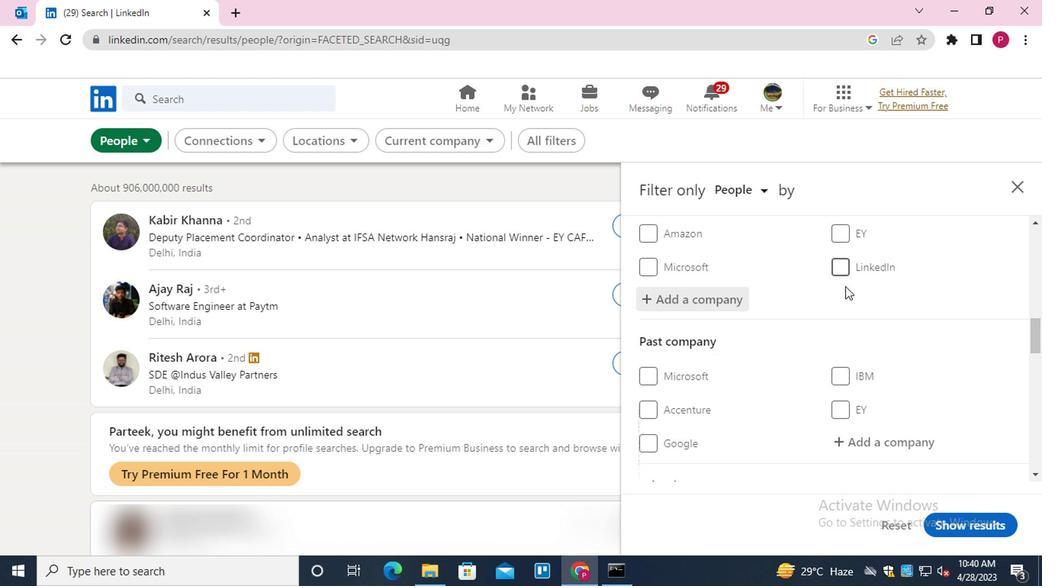 
Action: Mouse scrolled (821, 301) with delta (0, -1)
Screenshot: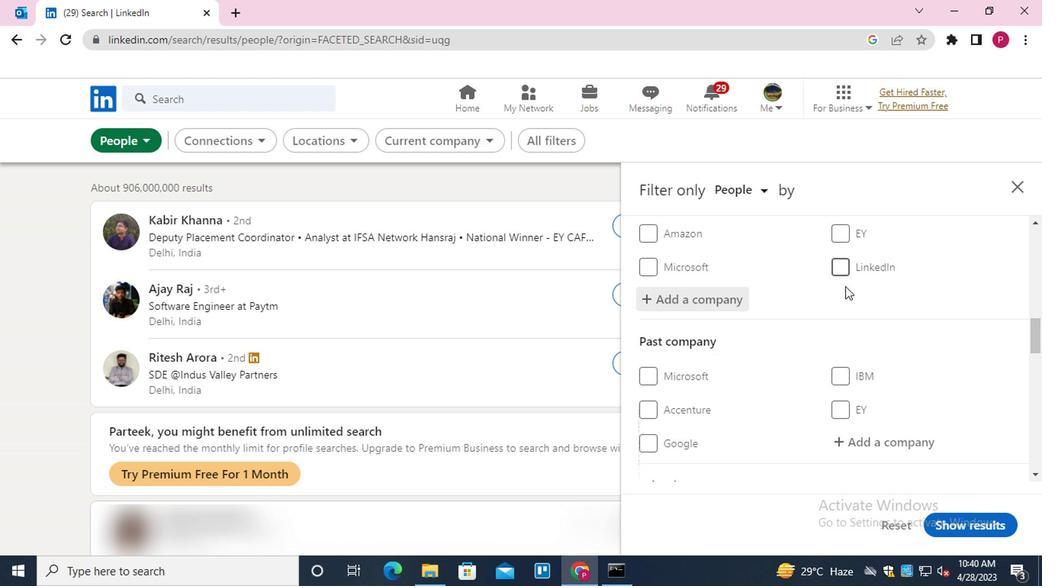 
Action: Mouse moved to (821, 302)
Screenshot: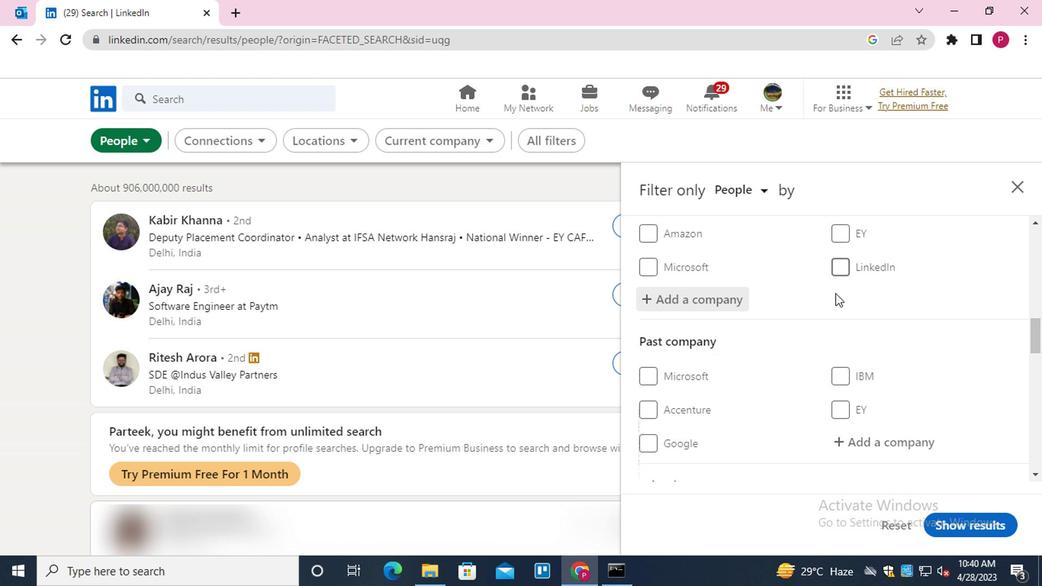 
Action: Mouse scrolled (821, 302) with delta (0, 0)
Screenshot: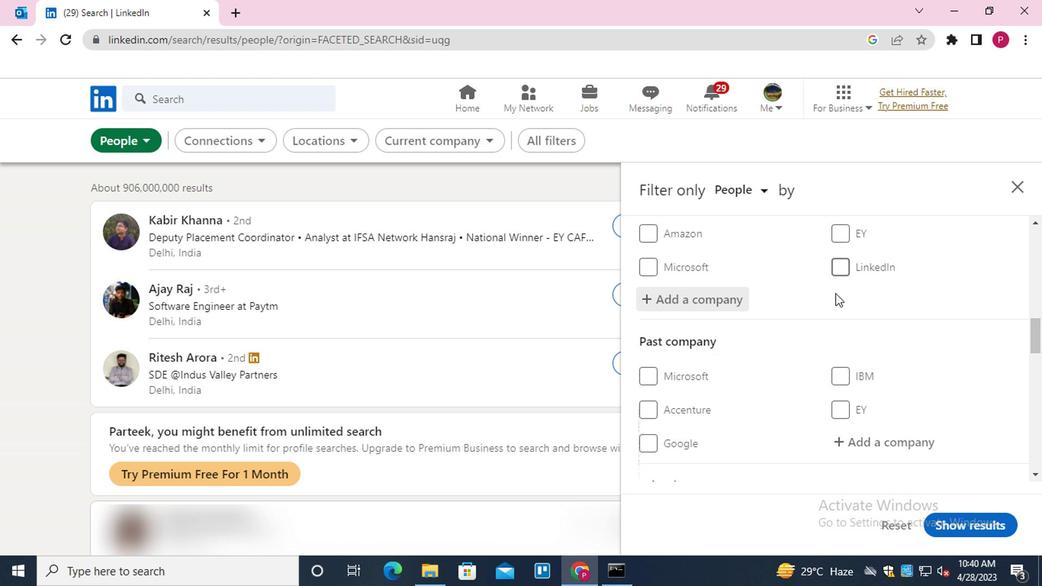 
Action: Mouse scrolled (821, 302) with delta (0, 0)
Screenshot: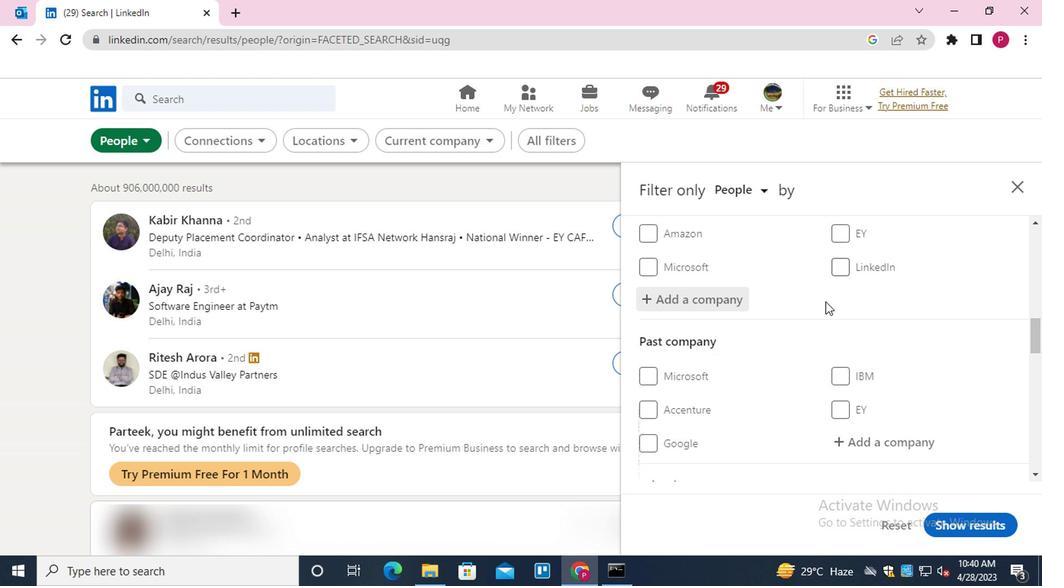 
Action: Mouse scrolled (821, 302) with delta (0, 0)
Screenshot: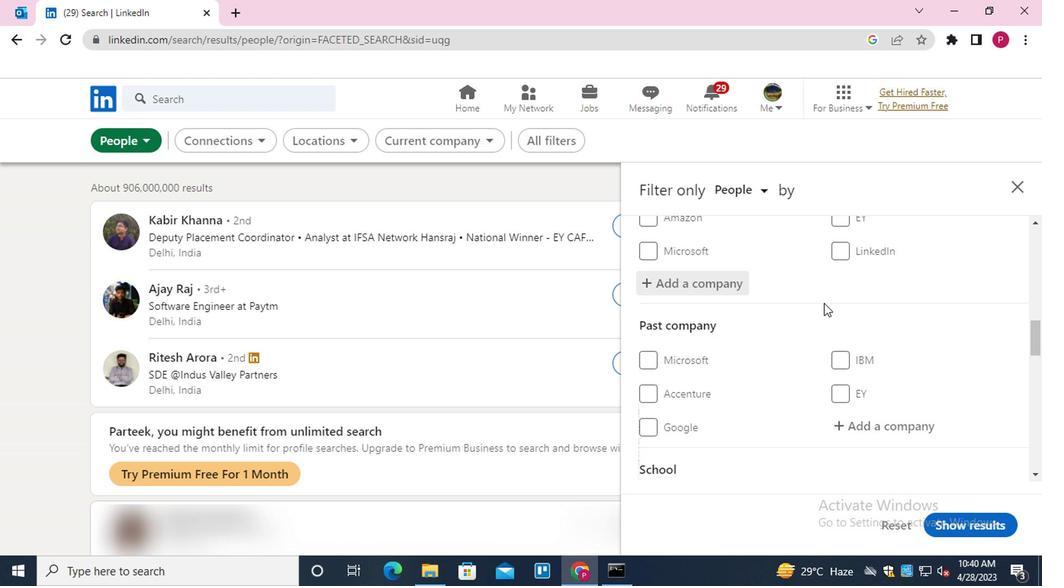 
Action: Mouse moved to (838, 299)
Screenshot: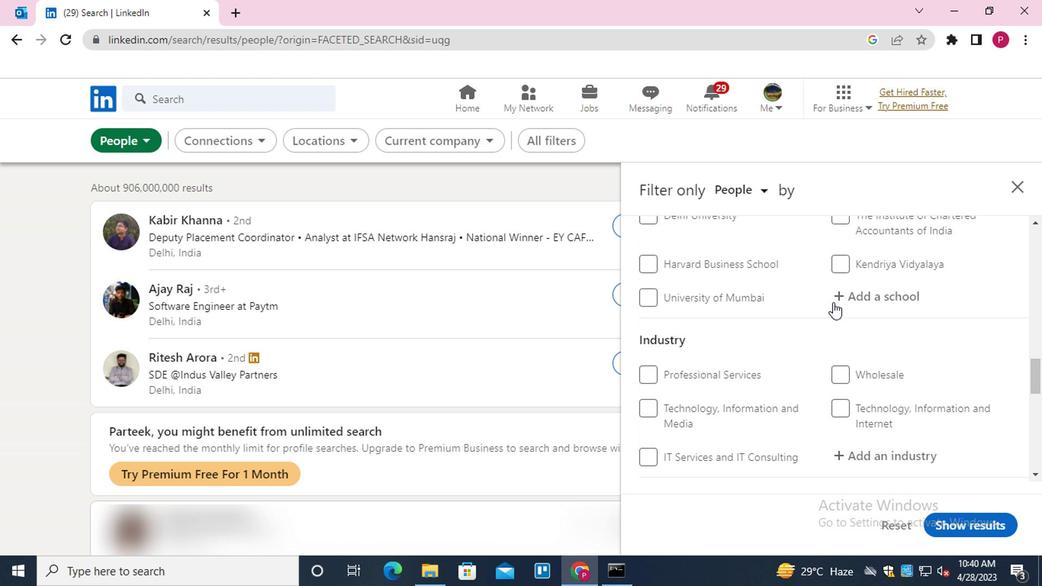
Action: Mouse pressed left at (838, 299)
Screenshot: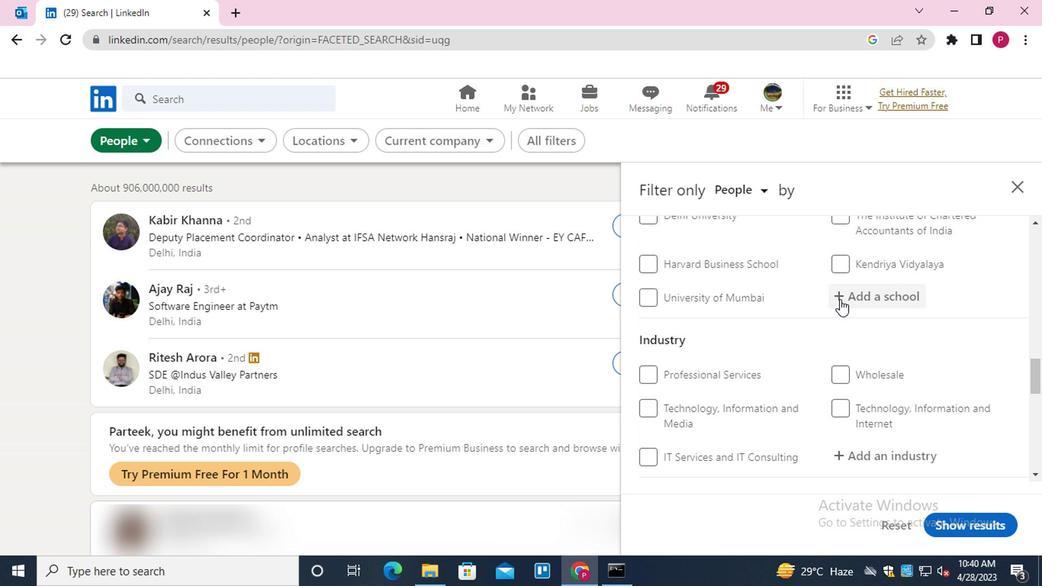 
Action: Key pressed <Key.shift>THAKUR<Key.space><Key.shift>COLEEGE<Key.backspace><Key.backspace><Key.backspace><Key.backspace>LEGE<Key.down><Key.down><Key.enter>
Screenshot: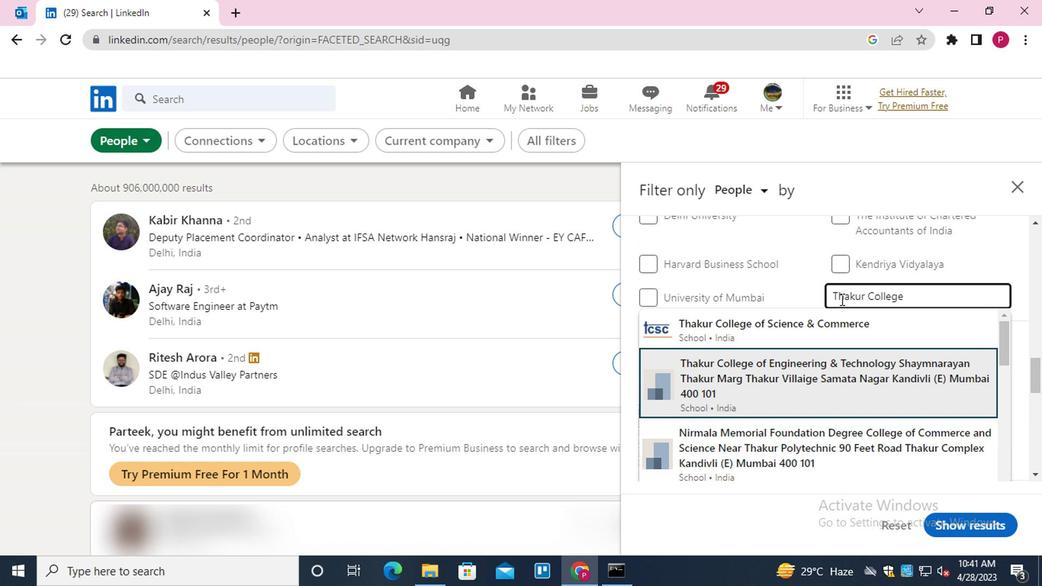 
Action: Mouse scrolled (838, 298) with delta (0, 0)
Screenshot: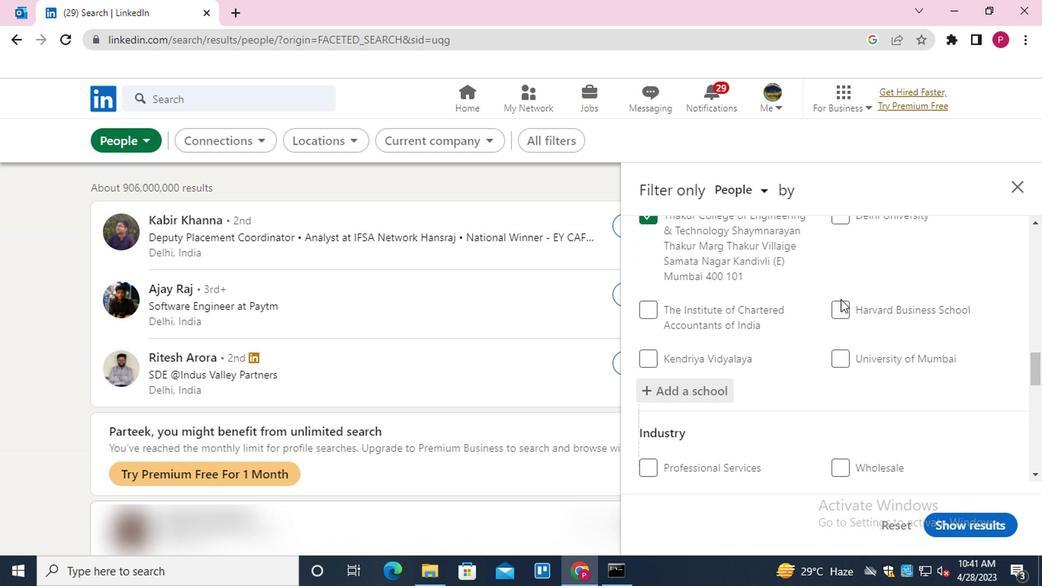 
Action: Mouse scrolled (838, 298) with delta (0, 0)
Screenshot: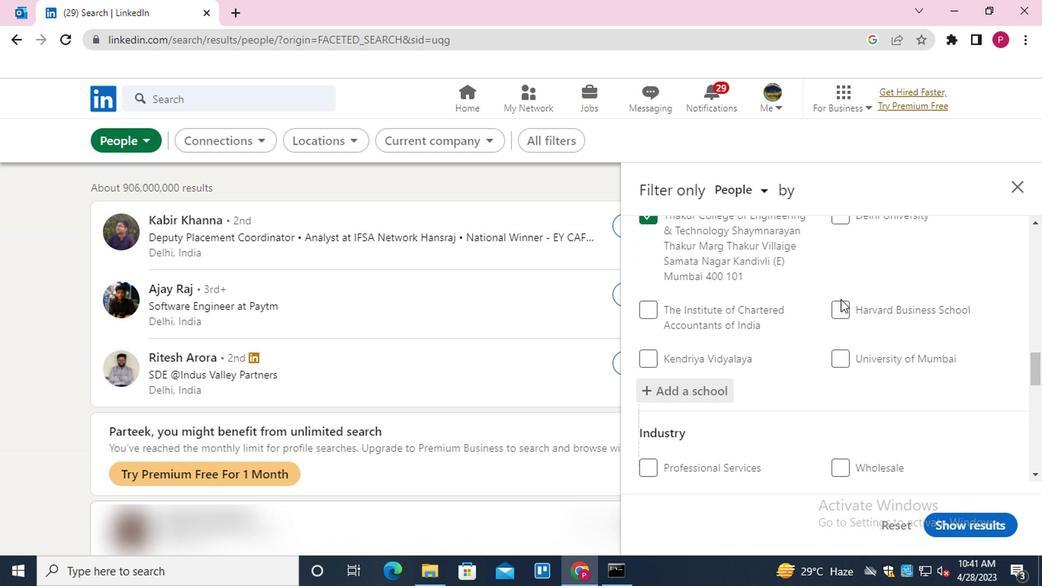 
Action: Mouse scrolled (838, 298) with delta (0, 0)
Screenshot: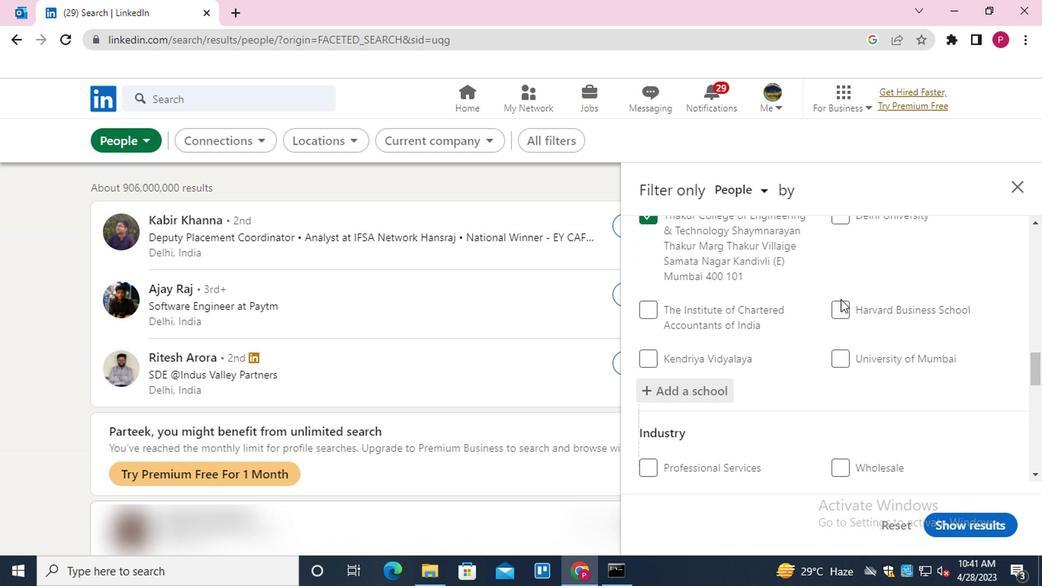 
Action: Mouse moved to (865, 329)
Screenshot: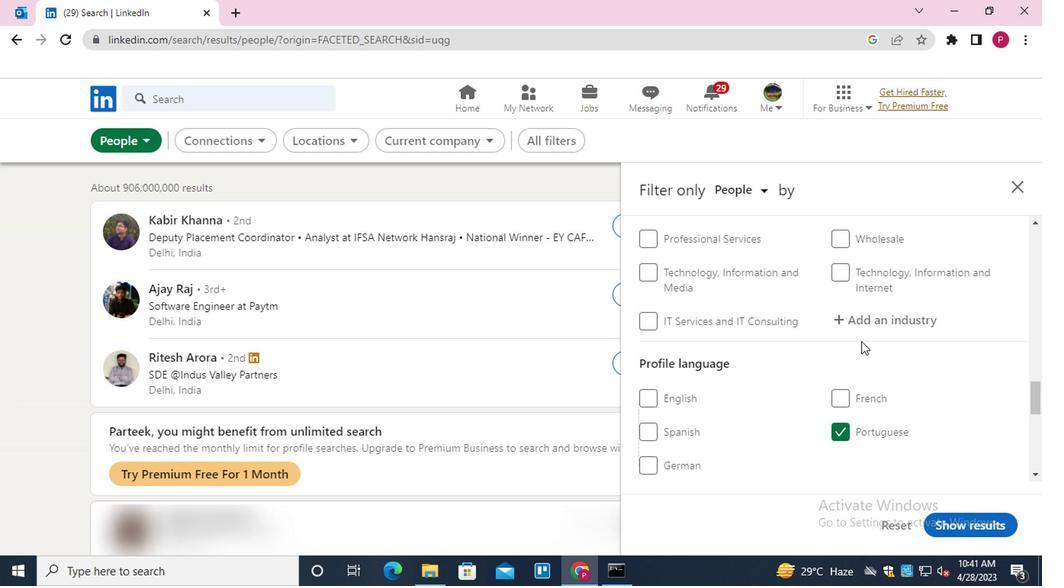 
Action: Mouse pressed left at (865, 329)
Screenshot: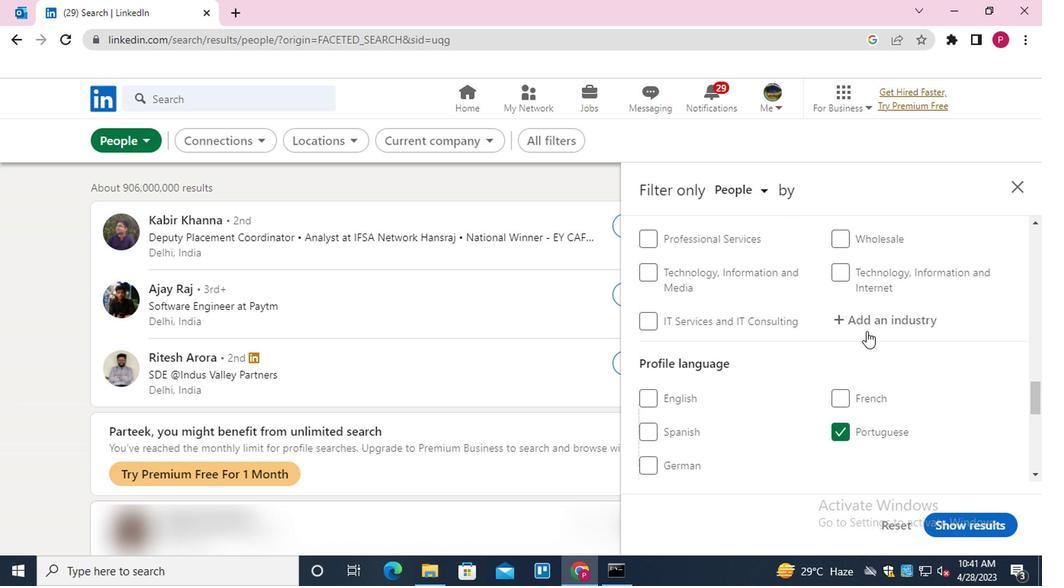
Action: Key pressed <Key.shift>
Screenshot: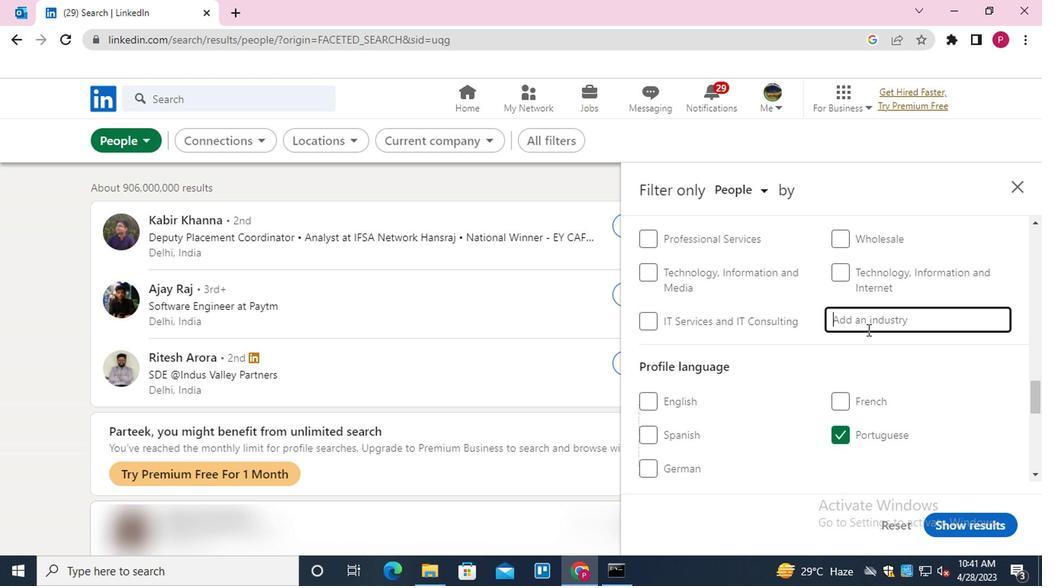 
Action: Mouse moved to (866, 328)
Screenshot: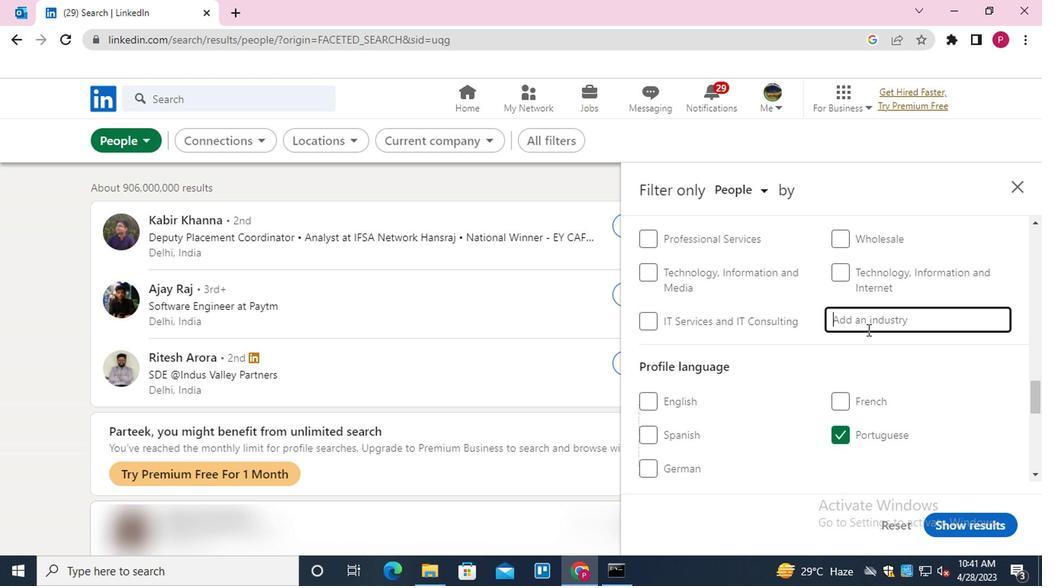 
Action: Key pressed RETAIL<Key.down><Key.down><Key.down><Key.down><Key.down><Key.down><Key.down><Key.down><Key.down><Key.down><Key.down><Key.up><Key.enter>
Screenshot: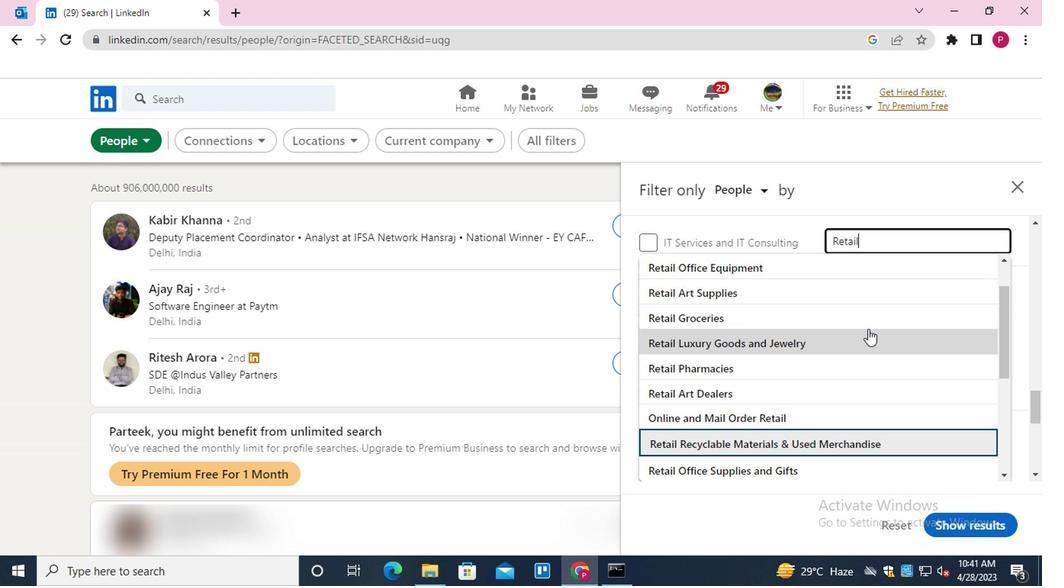 
Action: Mouse moved to (859, 333)
Screenshot: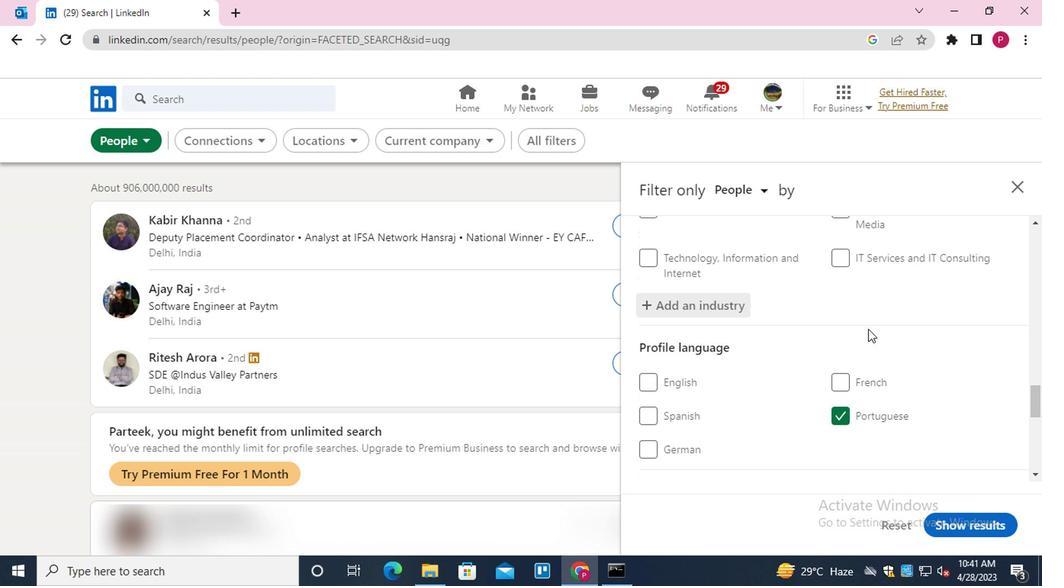 
Action: Mouse scrolled (859, 333) with delta (0, 0)
Screenshot: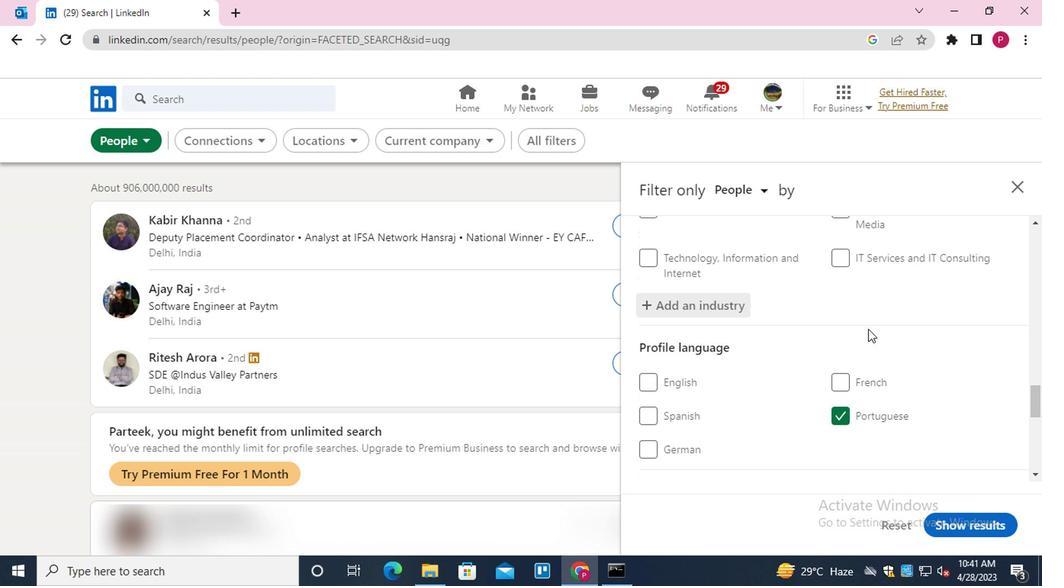 
Action: Mouse scrolled (859, 333) with delta (0, 0)
Screenshot: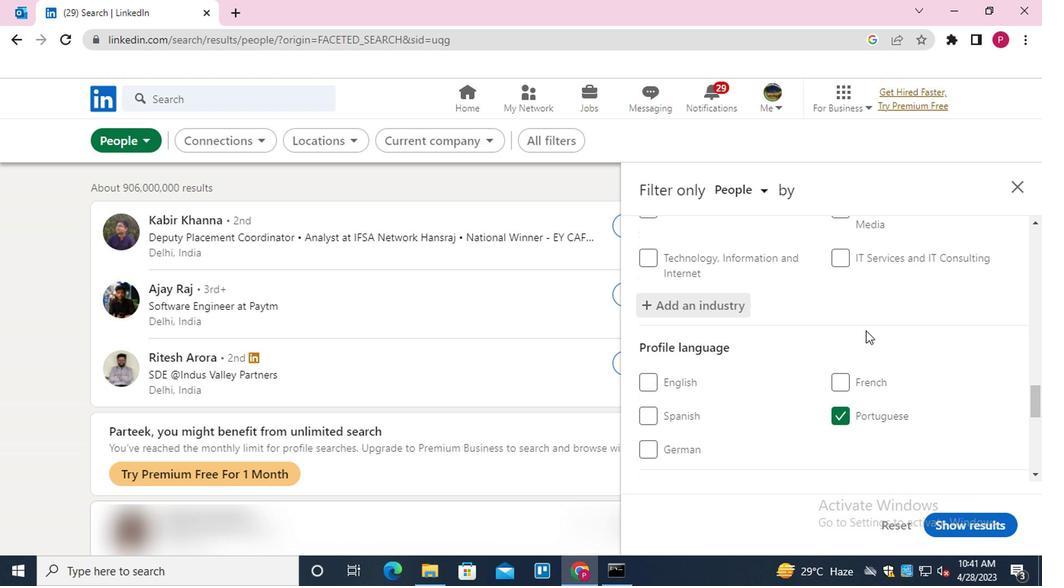 
Action: Mouse moved to (858, 333)
Screenshot: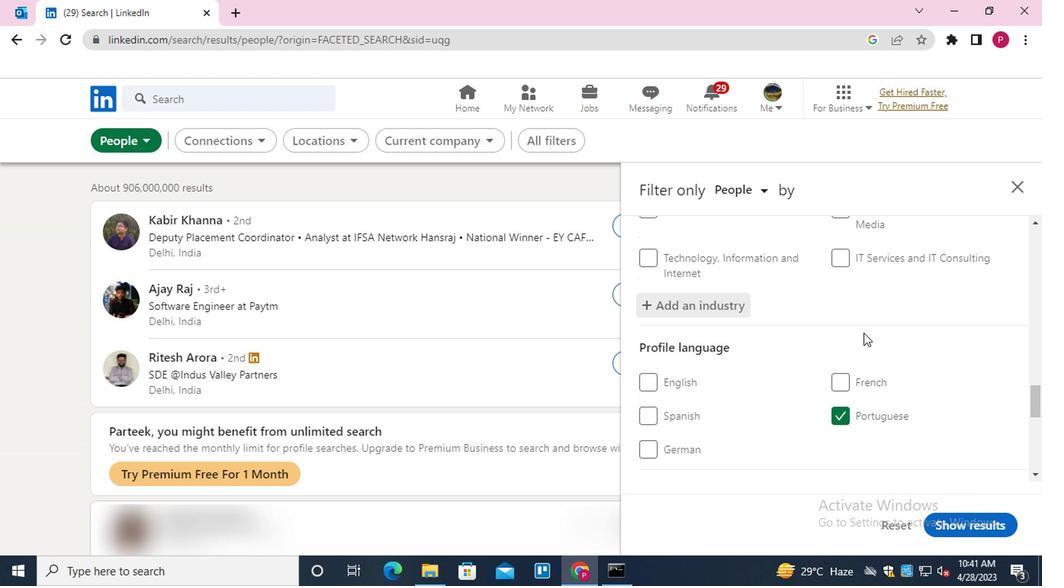 
Action: Mouse scrolled (858, 333) with delta (0, 0)
Screenshot: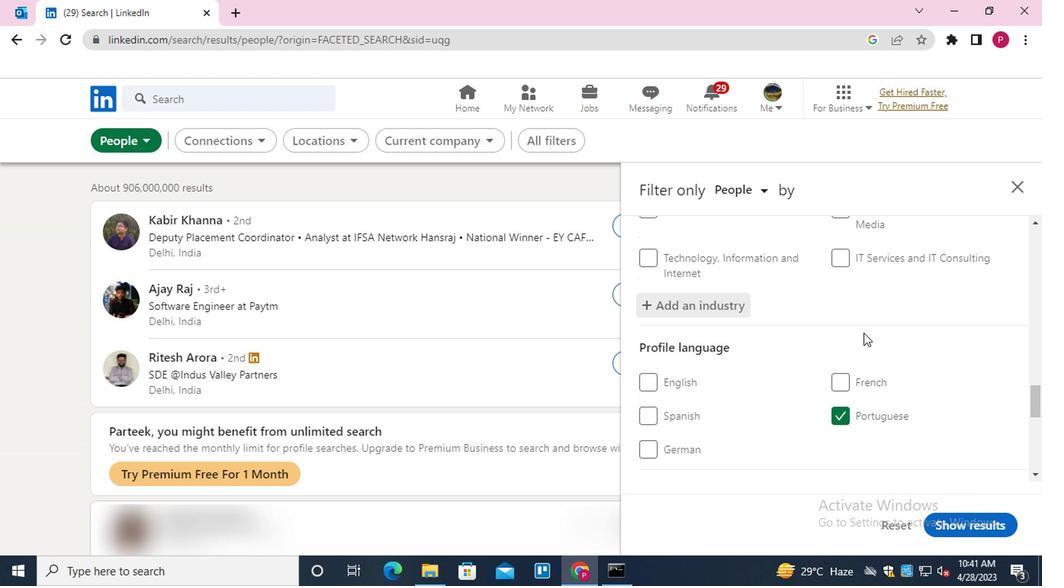 
Action: Mouse scrolled (858, 333) with delta (0, 0)
Screenshot: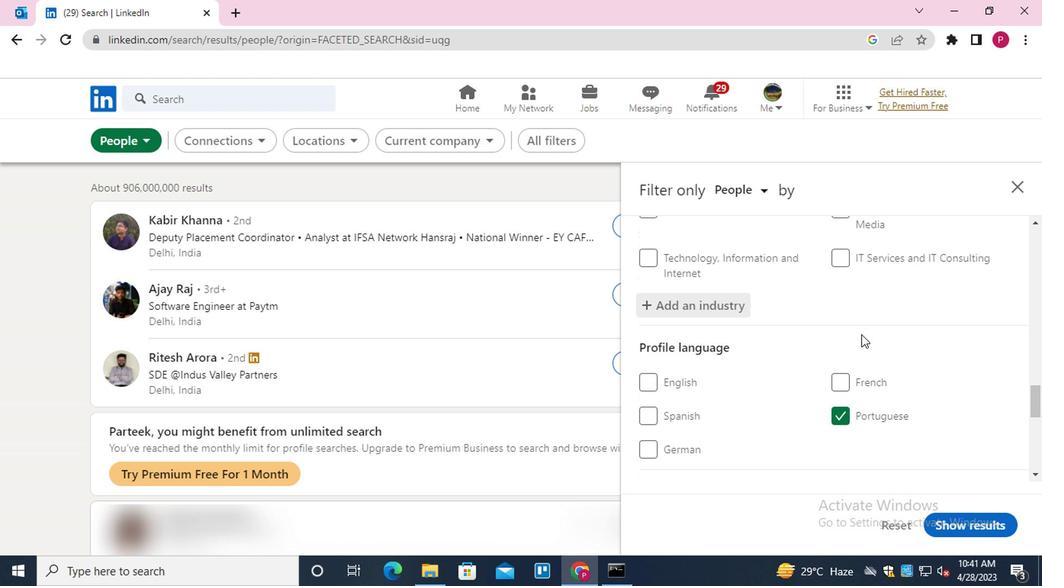 
Action: Mouse moved to (873, 372)
Screenshot: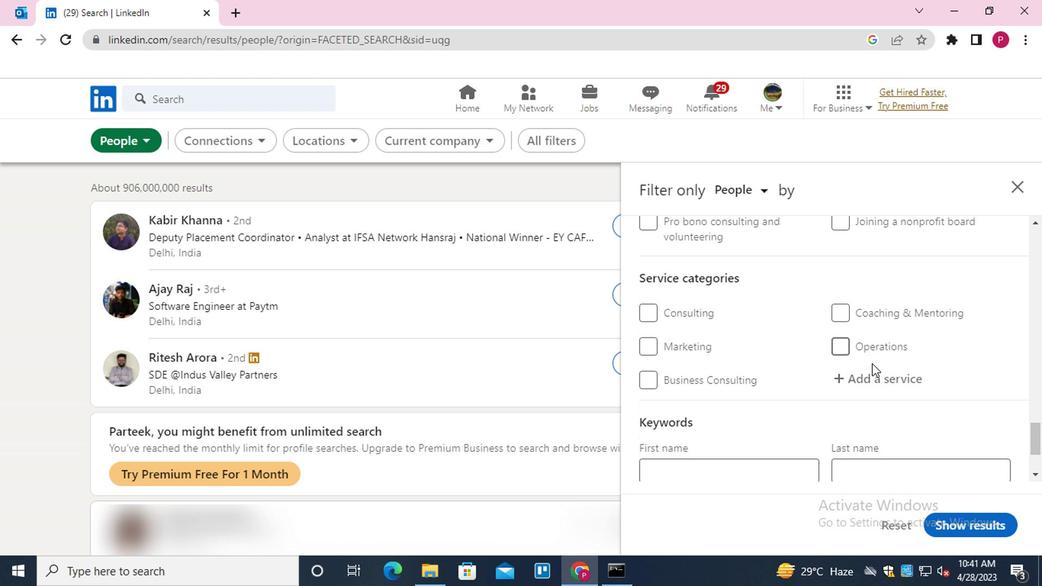 
Action: Mouse pressed left at (873, 372)
Screenshot: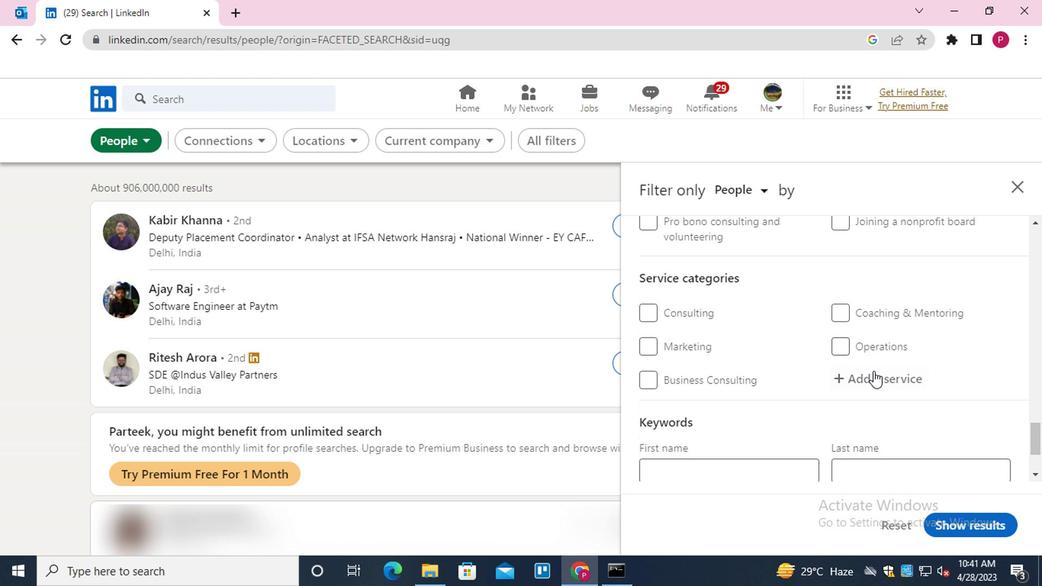 
Action: Key pressed <Key.shift>ILLUST<Key.down><Key.enter>
Screenshot: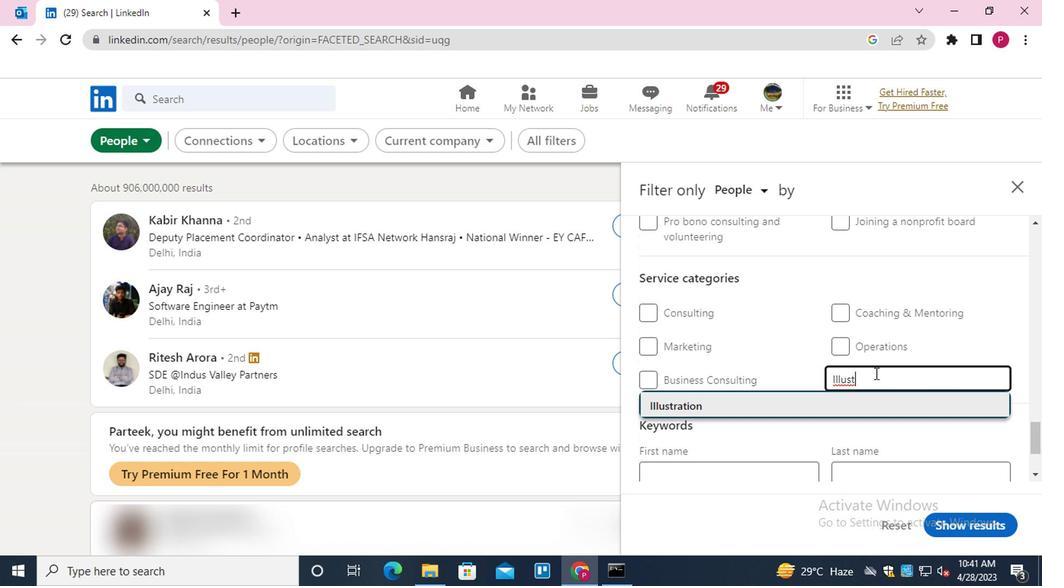 
Action: Mouse scrolled (873, 371) with delta (0, -1)
Screenshot: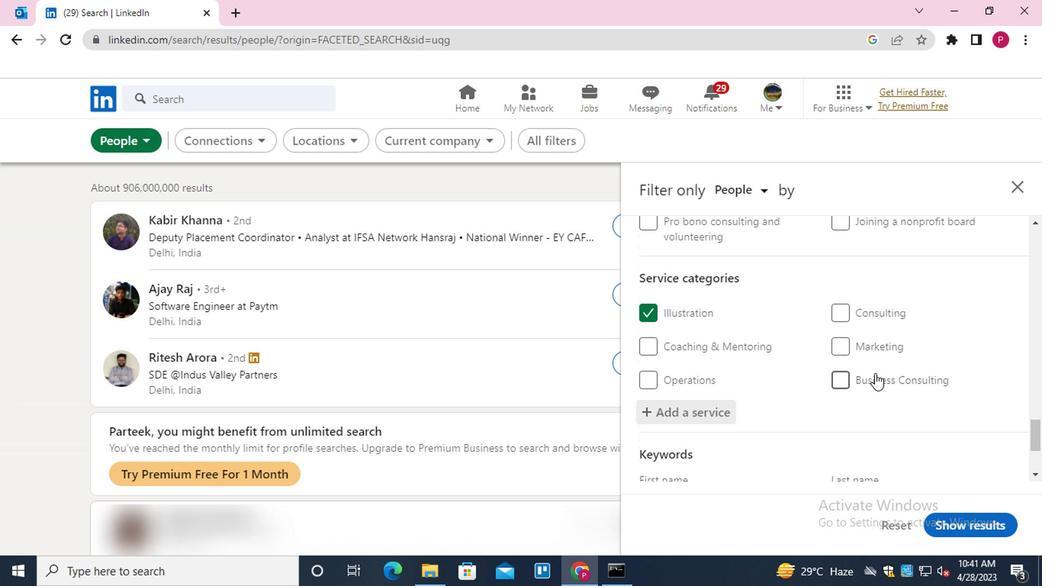 
Action: Mouse scrolled (873, 371) with delta (0, -1)
Screenshot: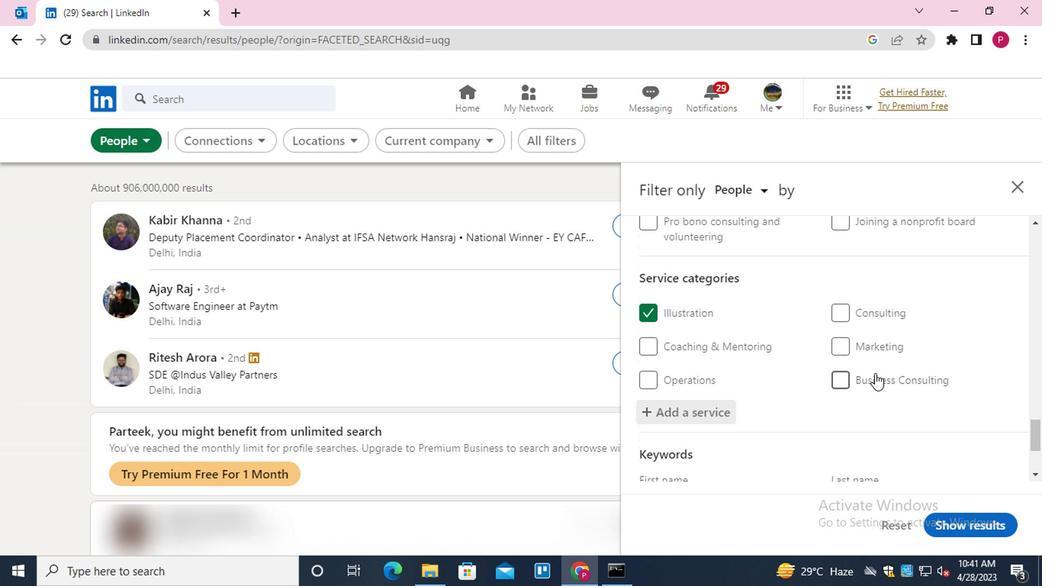 
Action: Mouse scrolled (873, 371) with delta (0, -1)
Screenshot: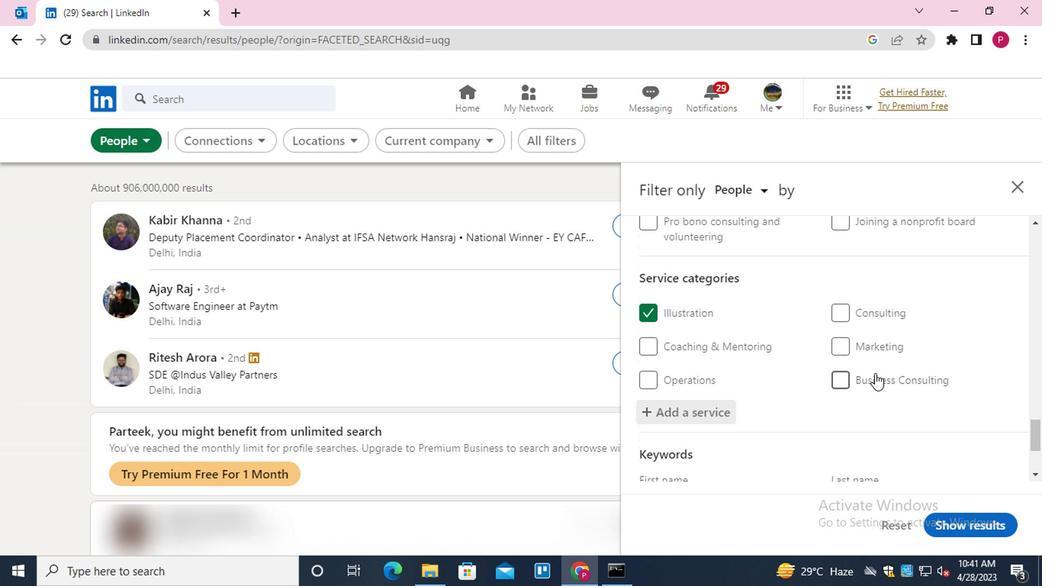 
Action: Mouse scrolled (873, 371) with delta (0, -1)
Screenshot: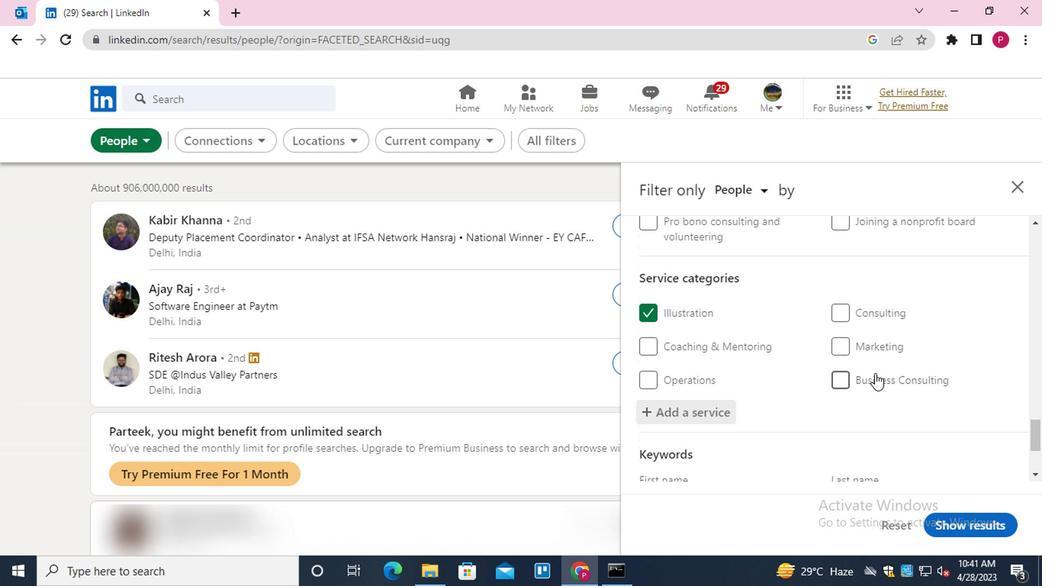 
Action: Mouse moved to (717, 414)
Screenshot: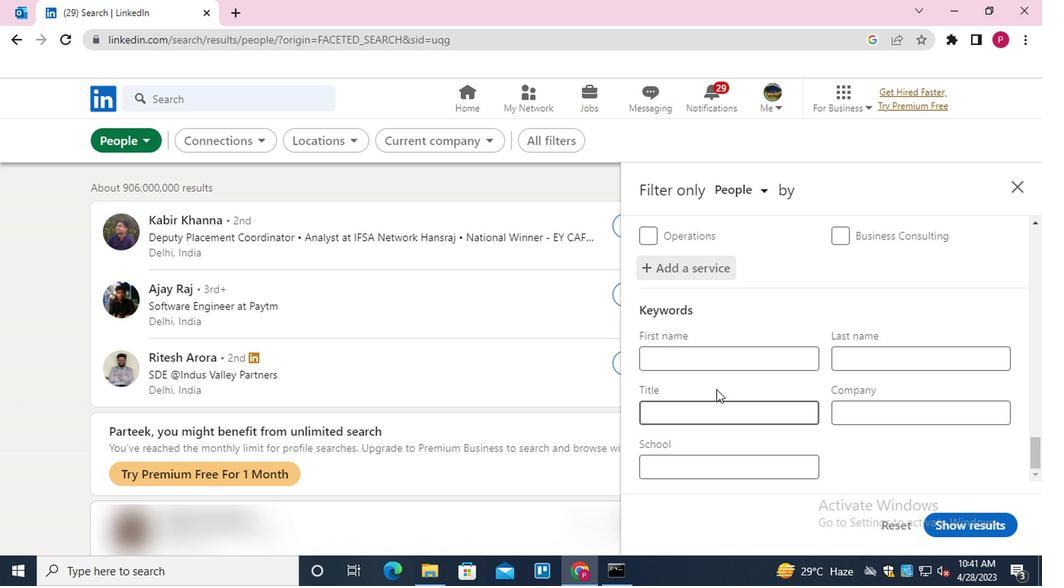 
Action: Mouse pressed left at (717, 414)
Screenshot: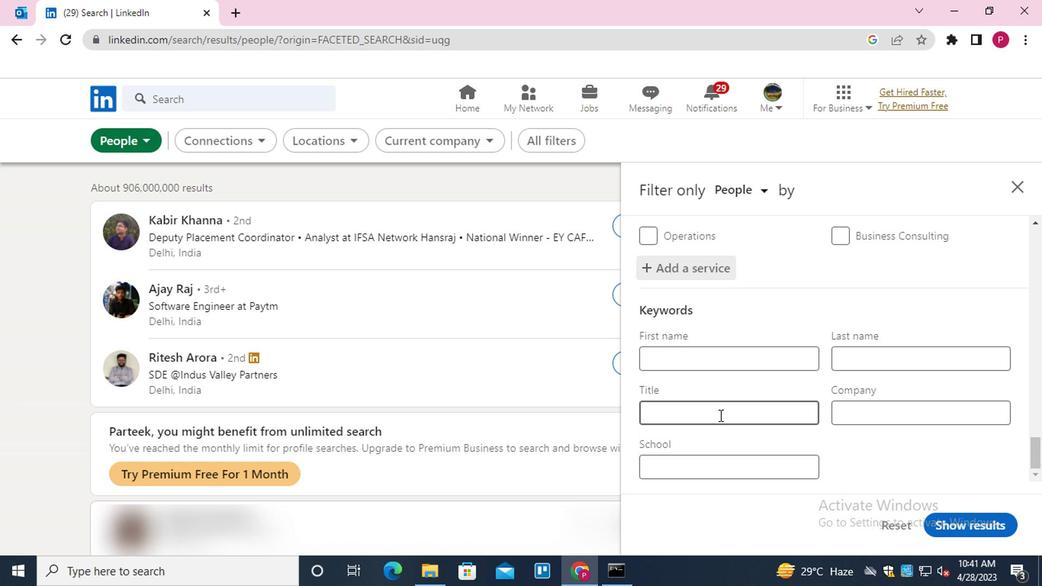 
Action: Key pressed <Key.shift>COMPUTER<Key.space><Key.shift>ANIMATOR
Screenshot: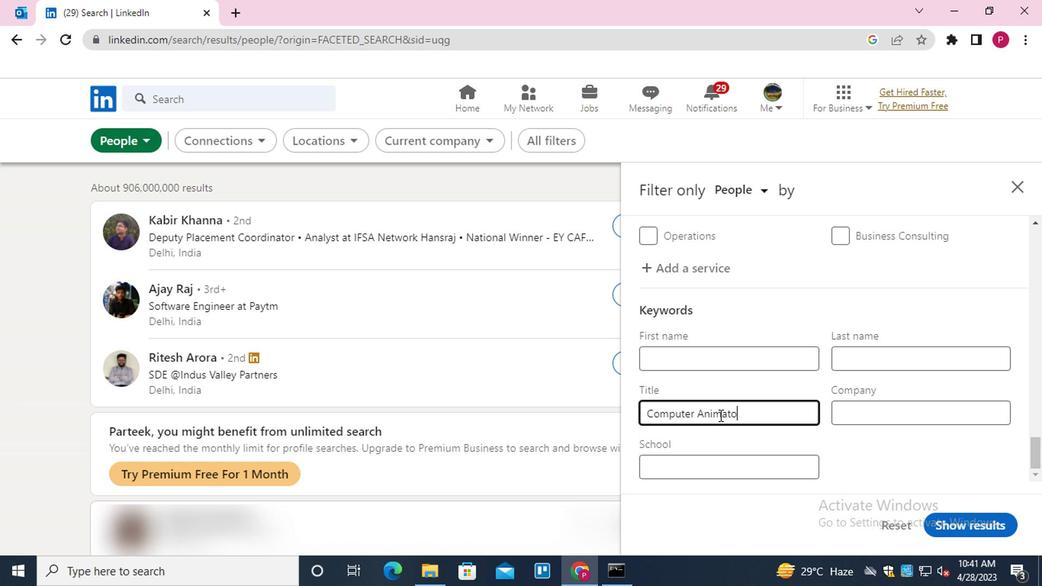
Action: Mouse moved to (933, 521)
Screenshot: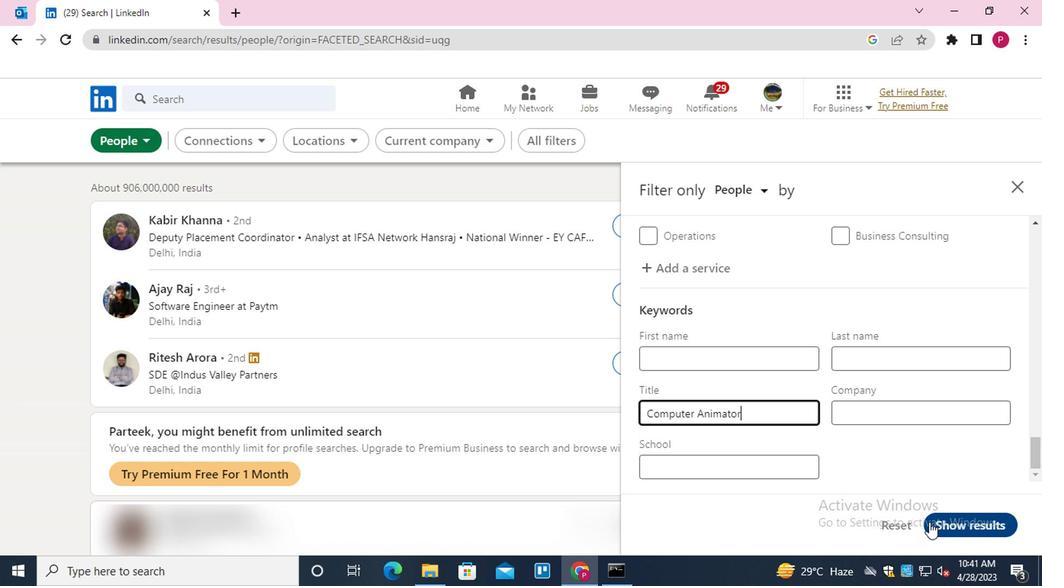 
Action: Mouse pressed left at (933, 521)
Screenshot: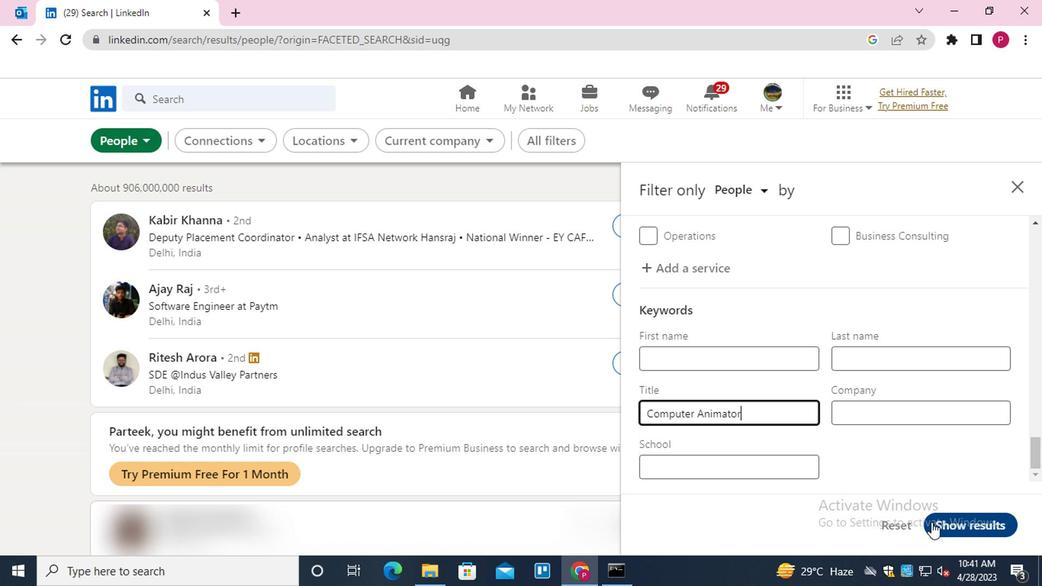 
Action: Mouse moved to (567, 314)
Screenshot: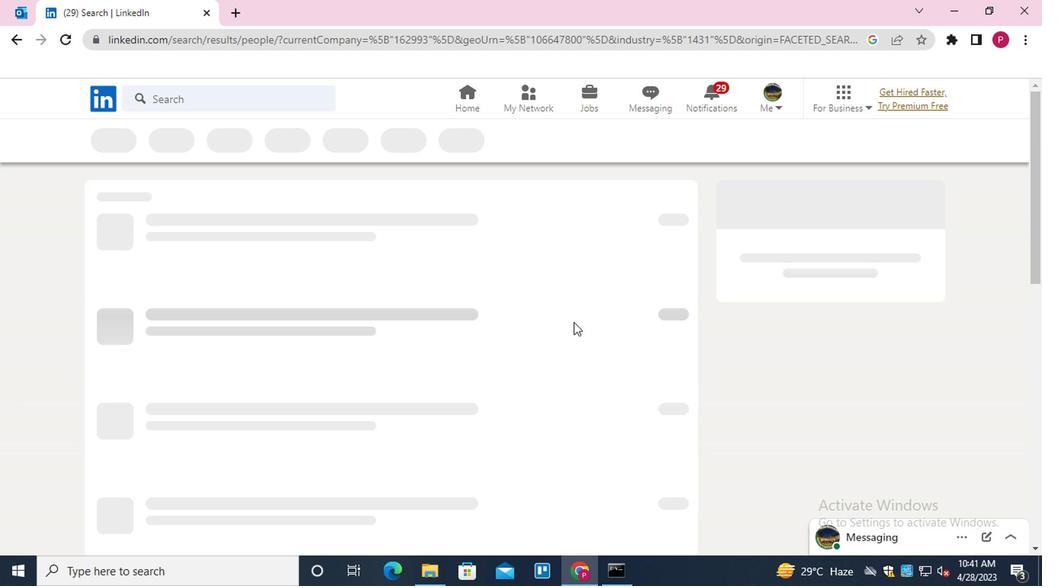 
